 Task: Search one way flight ticket for 3 adults, 3 children in business from Klawock: Klawock Airport (also Seeklawock Seaplane Base) to Greenville: Pitt-greenville Airport on 5-2-2023. Number of bags: 1 carry on bag and 3 checked bags. Price is upto 25000. Outbound departure time preference is 12:45.
Action: Mouse moved to (184, 218)
Screenshot: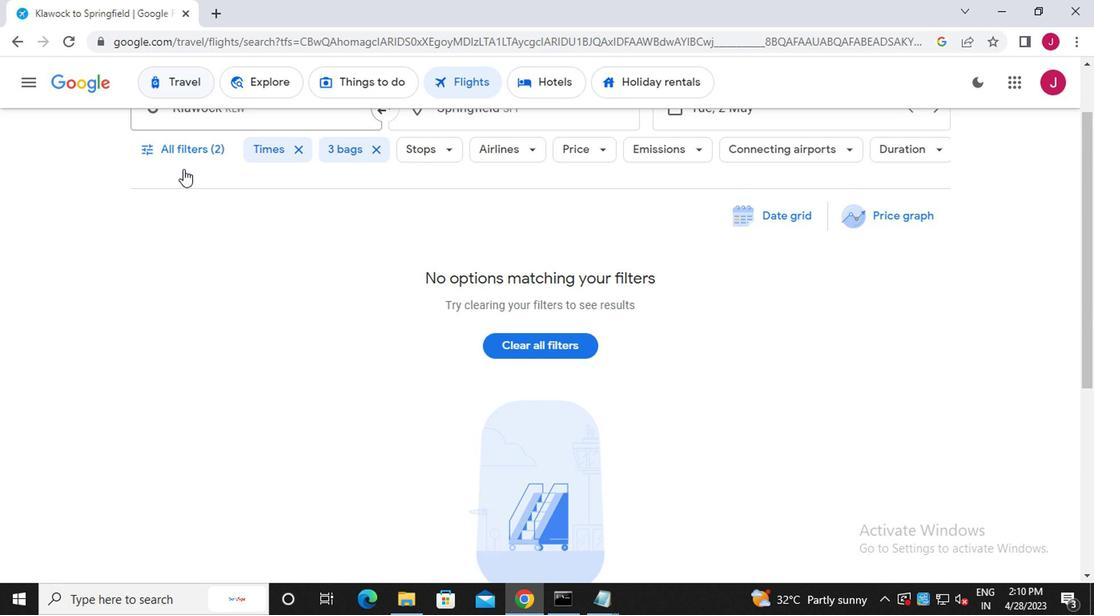 
Action: Mouse scrolled (184, 219) with delta (0, 1)
Screenshot: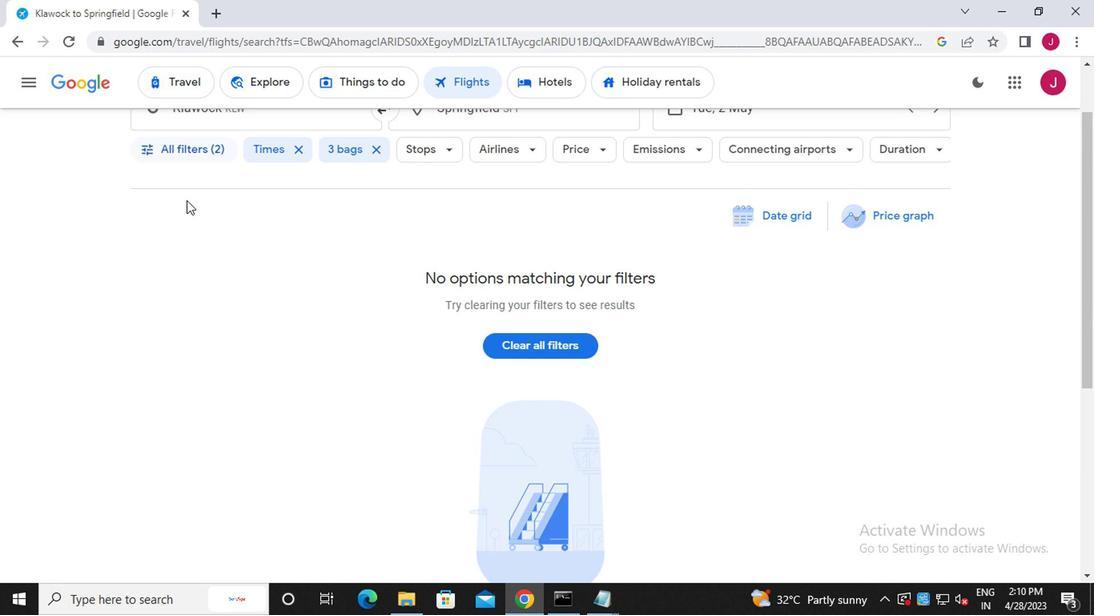 
Action: Mouse scrolled (184, 219) with delta (0, 1)
Screenshot: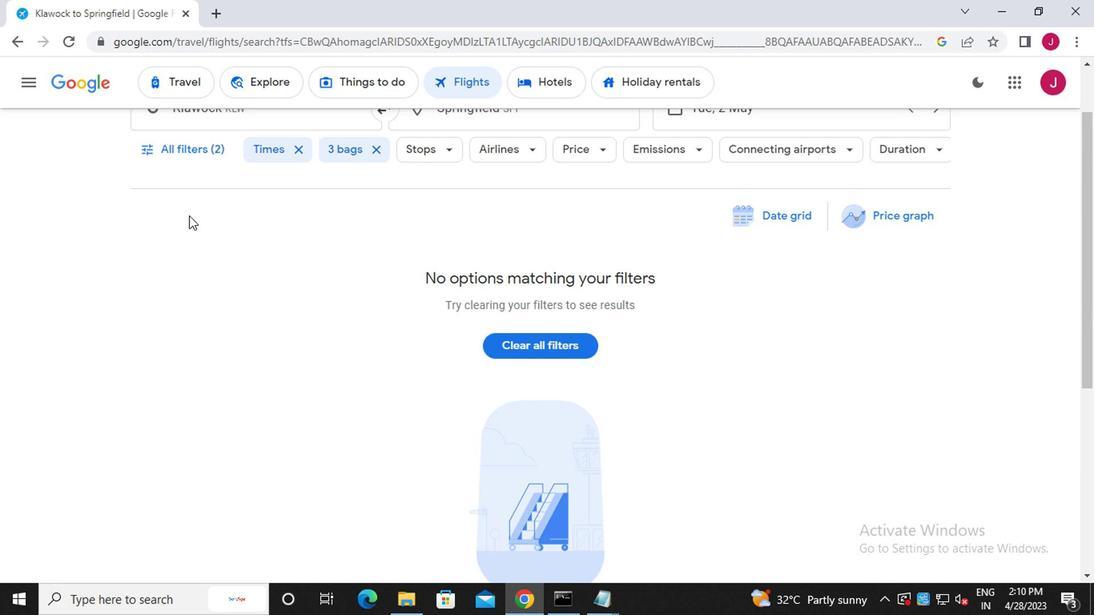 
Action: Mouse moved to (206, 146)
Screenshot: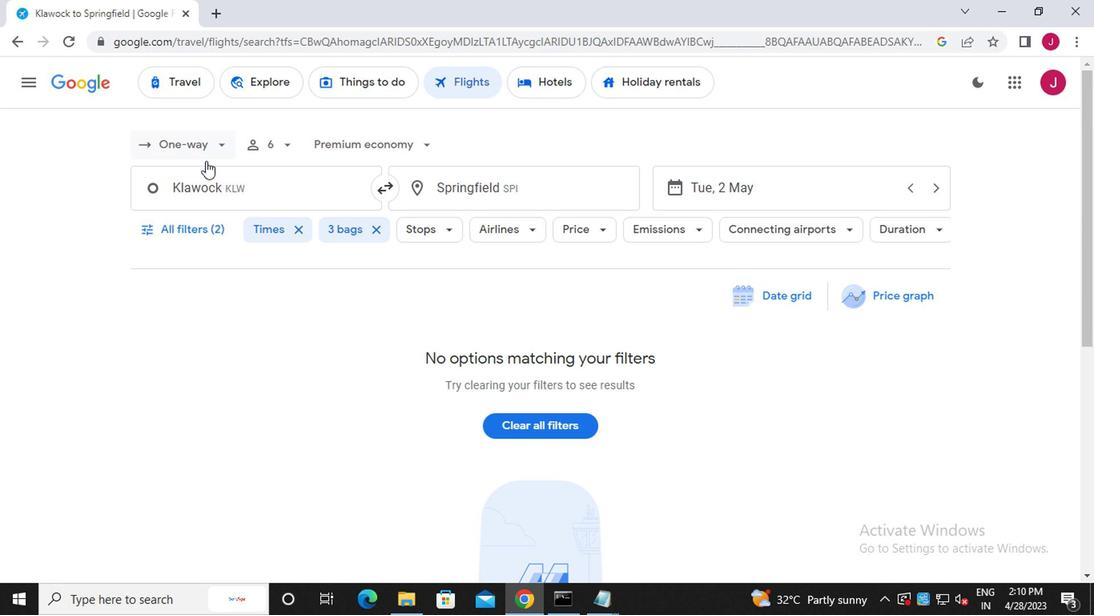 
Action: Mouse pressed left at (206, 146)
Screenshot: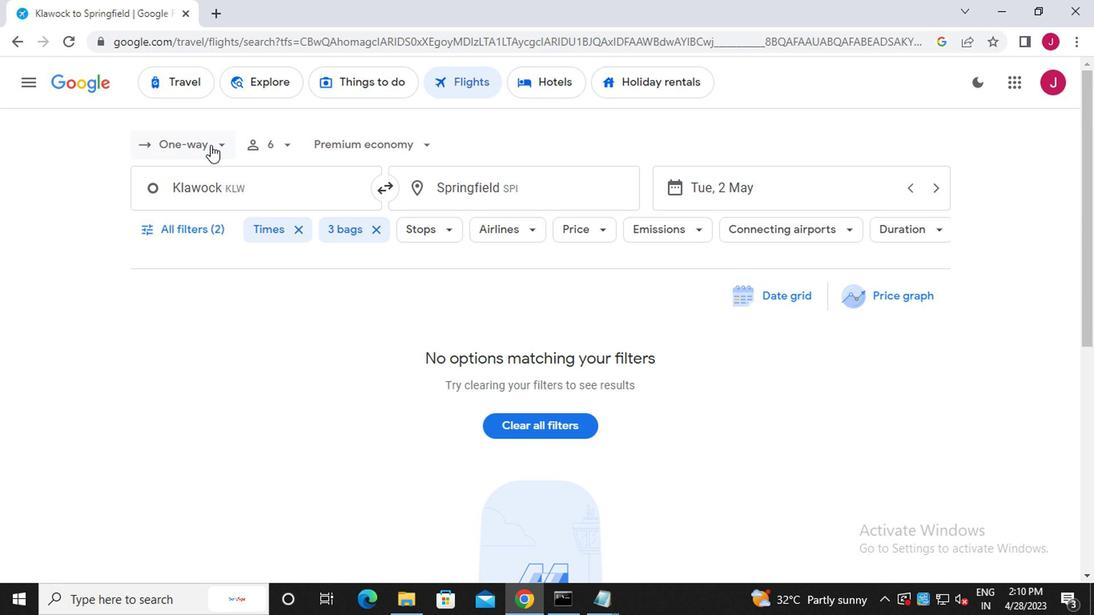 
Action: Mouse moved to (203, 215)
Screenshot: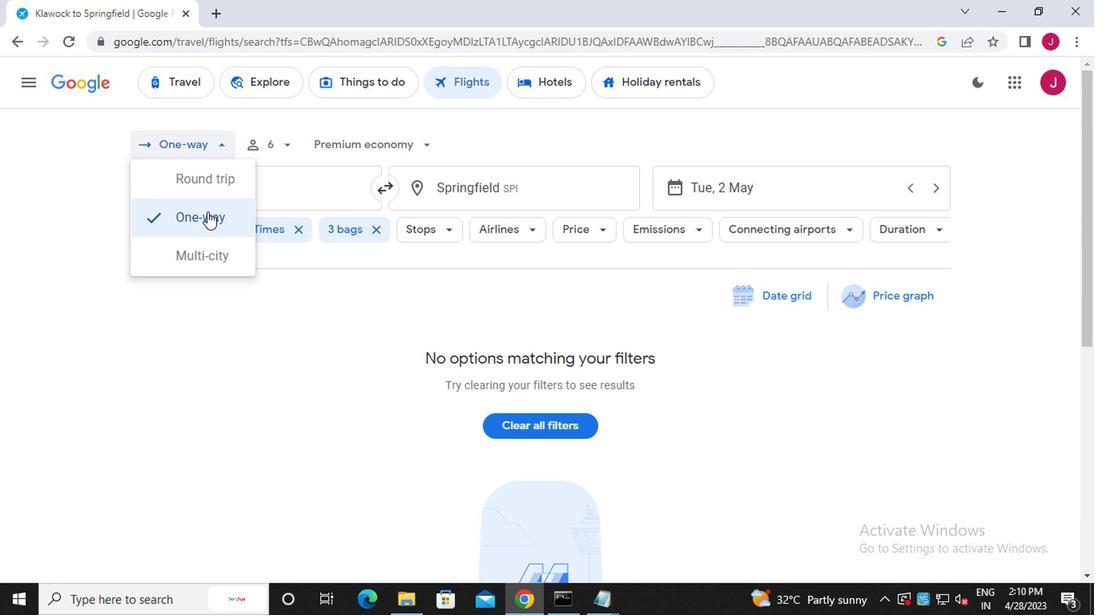 
Action: Mouse pressed left at (203, 215)
Screenshot: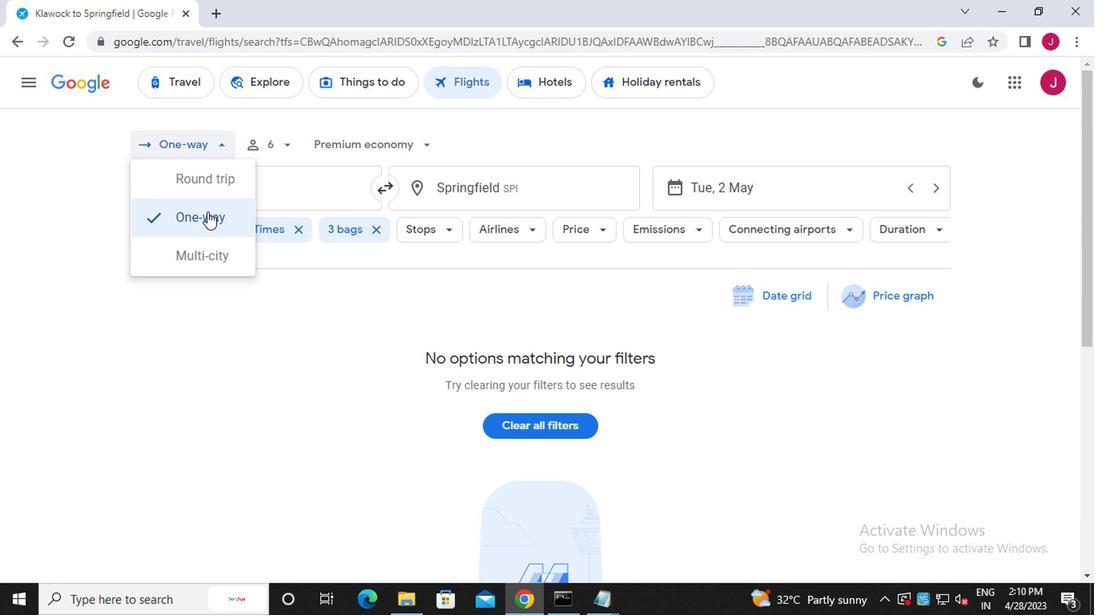 
Action: Mouse moved to (279, 144)
Screenshot: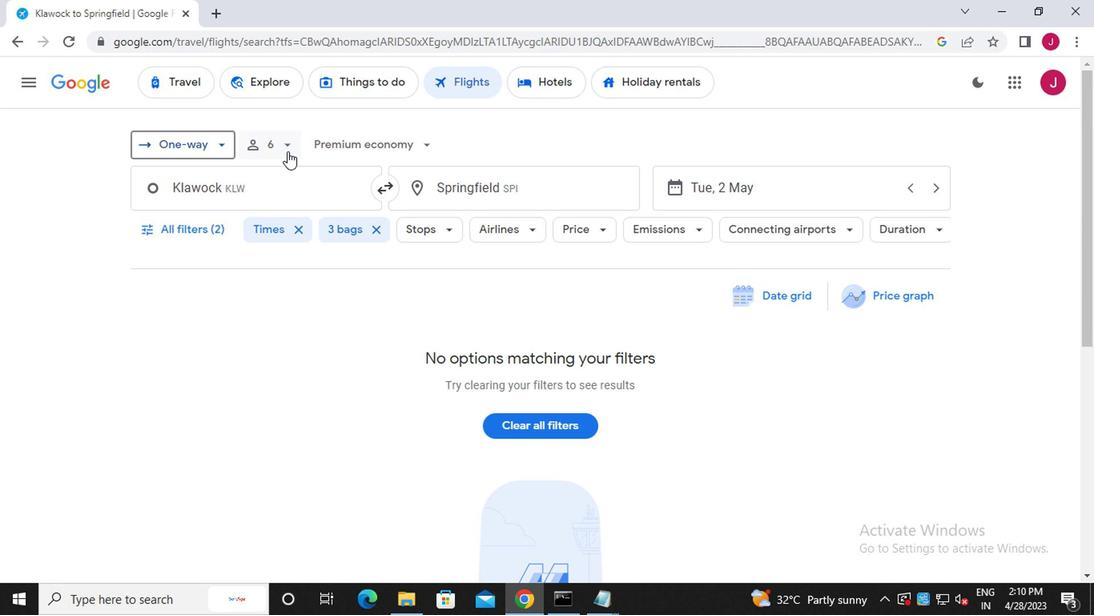 
Action: Mouse pressed left at (279, 144)
Screenshot: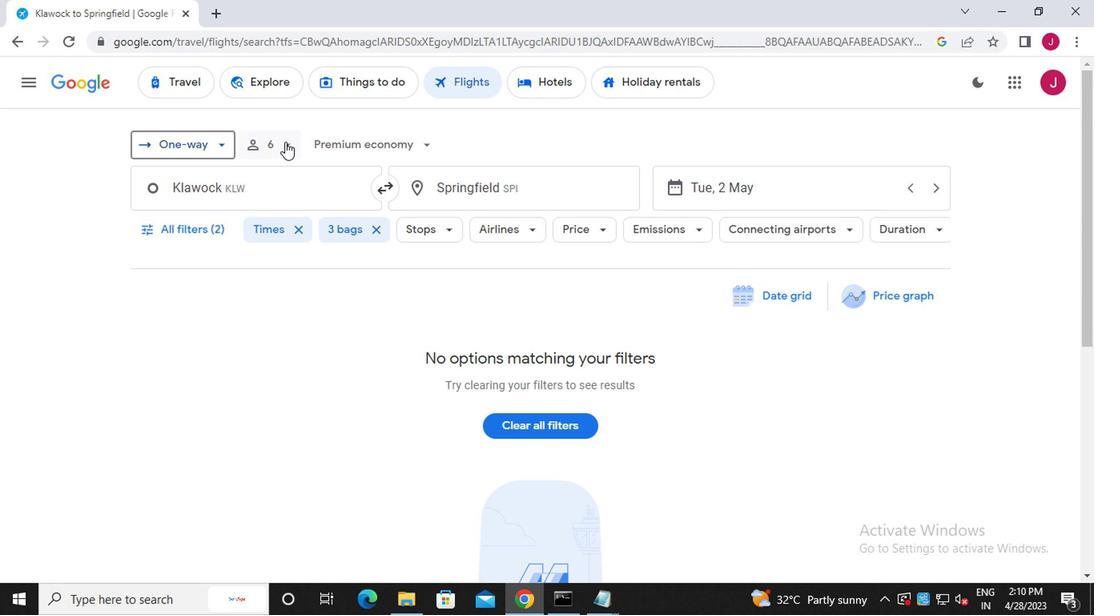 
Action: Mouse moved to (328, 184)
Screenshot: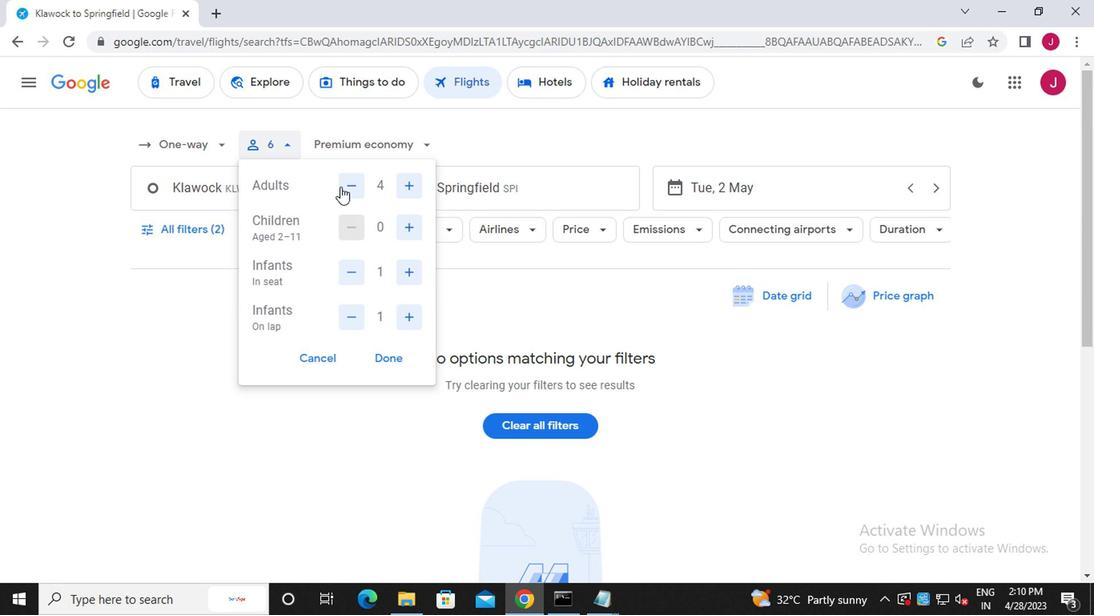 
Action: Mouse pressed left at (328, 184)
Screenshot: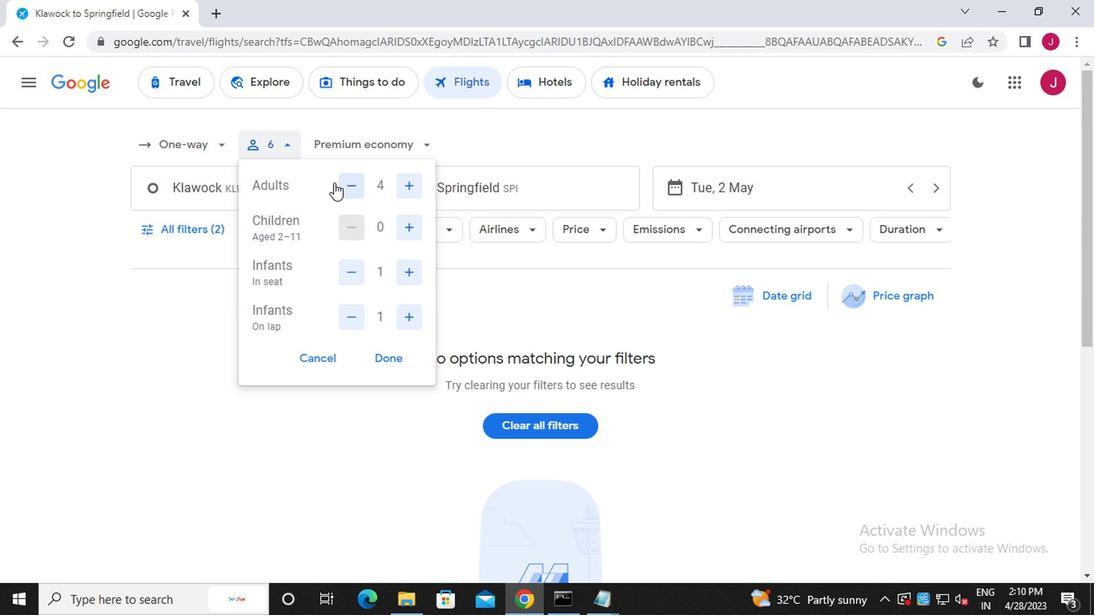 
Action: Mouse moved to (408, 227)
Screenshot: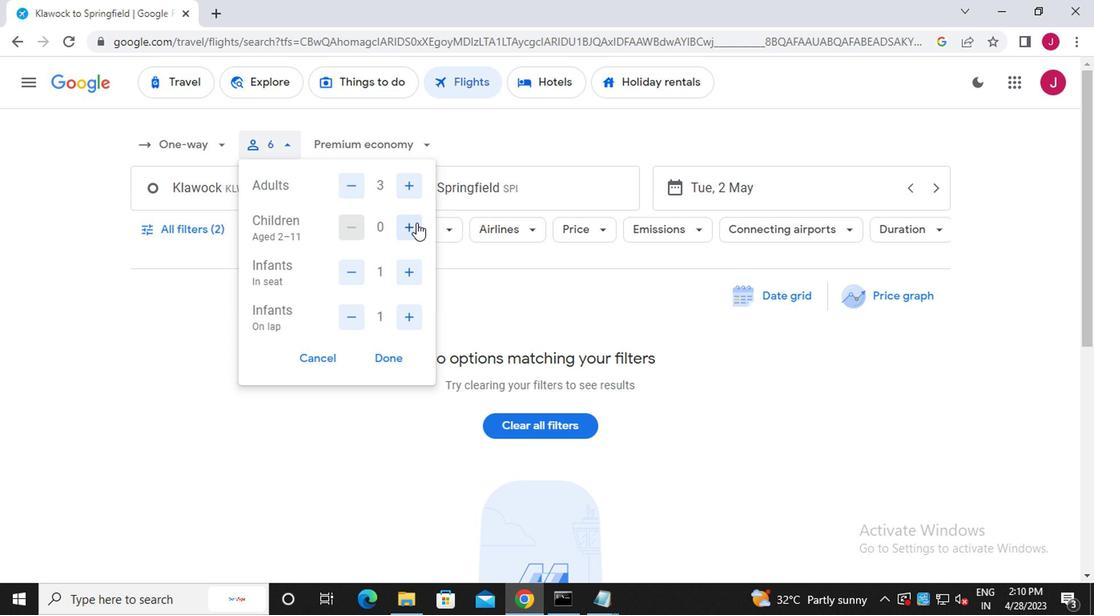 
Action: Mouse pressed left at (408, 227)
Screenshot: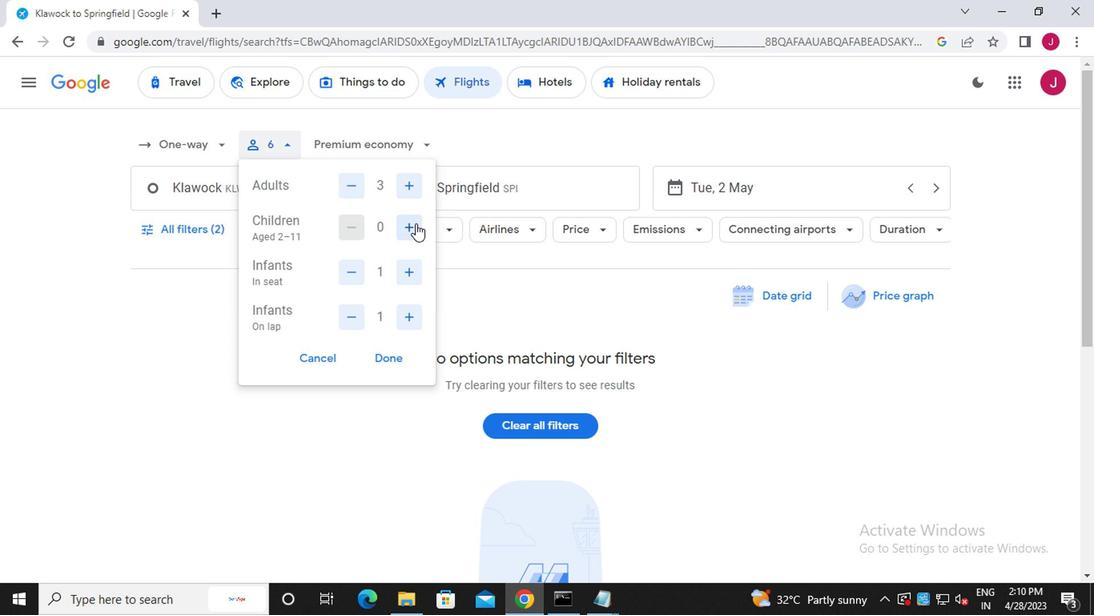 
Action: Mouse pressed left at (408, 227)
Screenshot: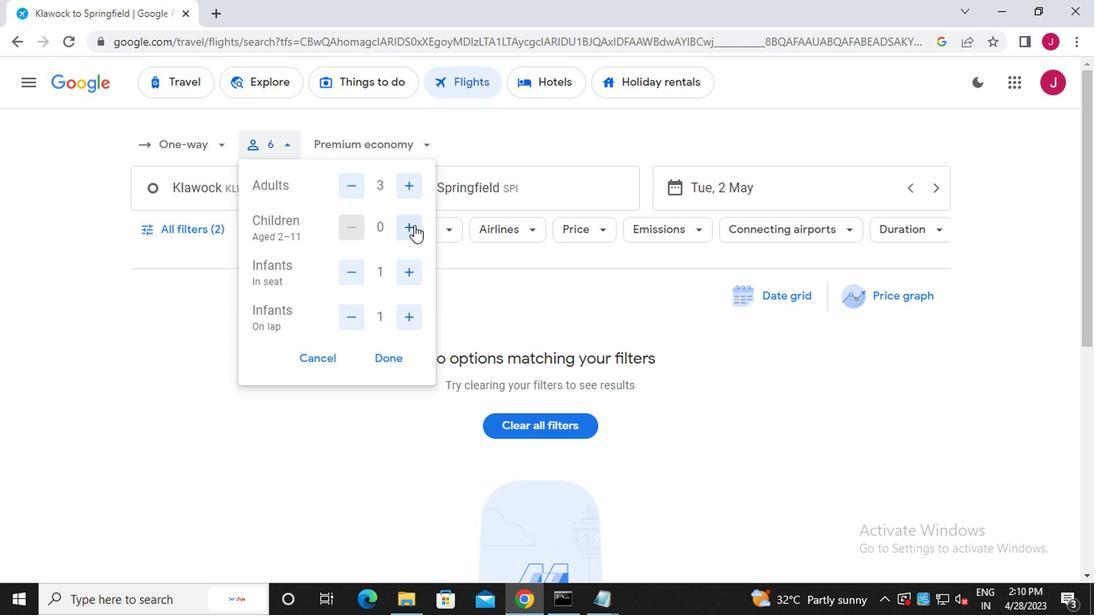 
Action: Mouse pressed left at (408, 227)
Screenshot: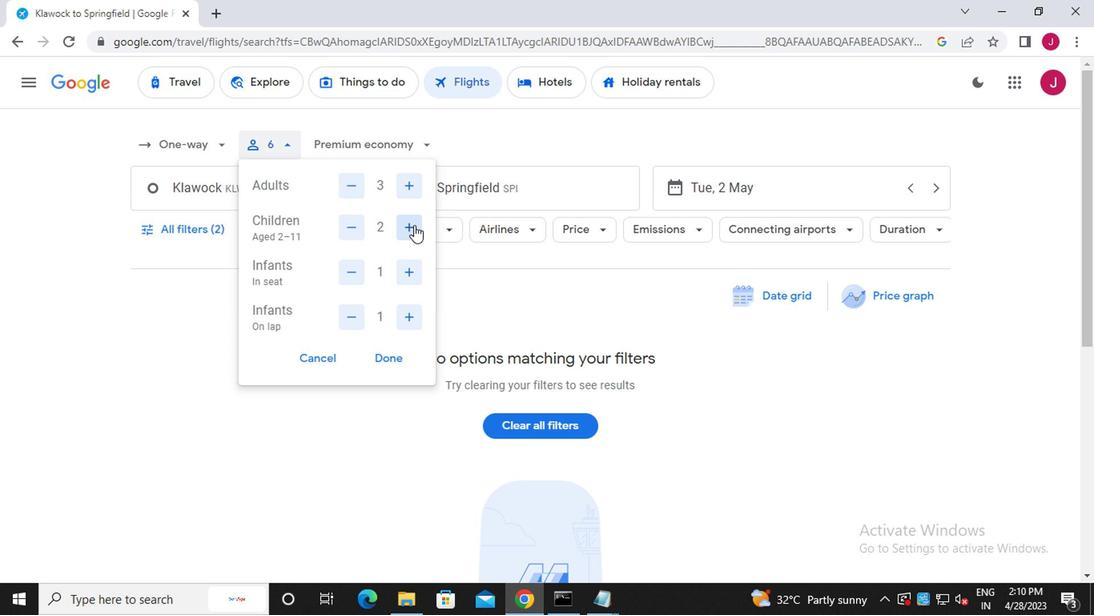 
Action: Mouse moved to (359, 274)
Screenshot: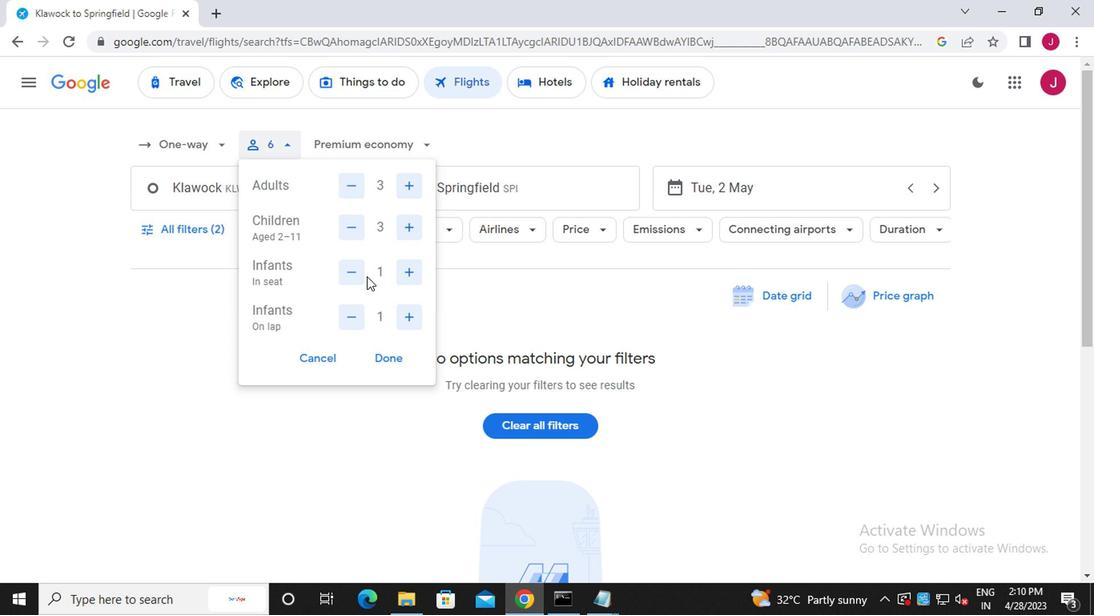 
Action: Mouse pressed left at (359, 274)
Screenshot: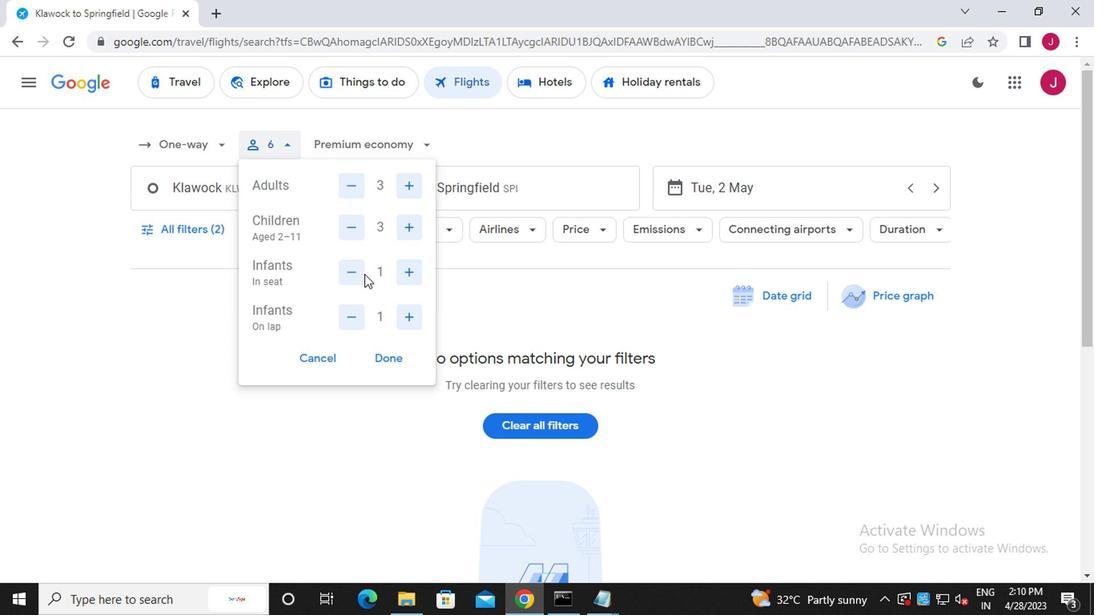 
Action: Mouse moved to (347, 272)
Screenshot: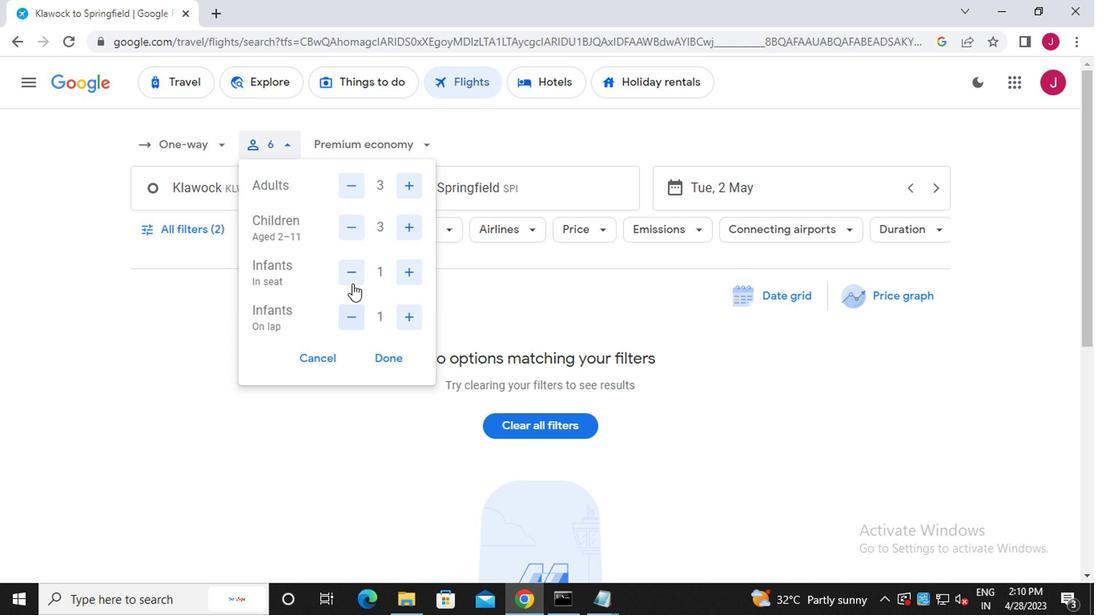 
Action: Mouse pressed left at (347, 272)
Screenshot: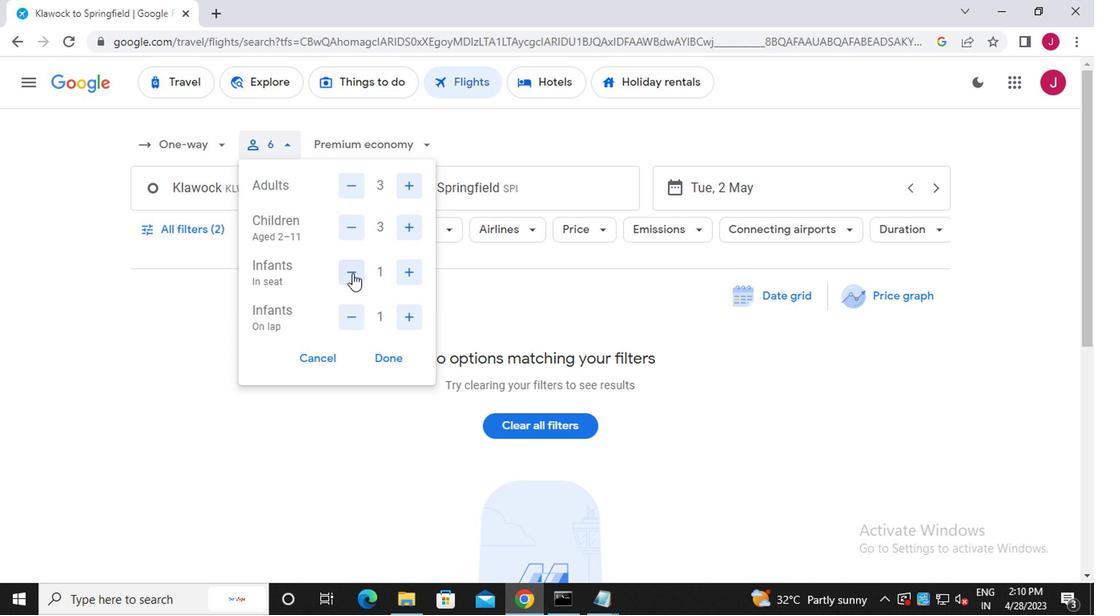 
Action: Mouse moved to (341, 314)
Screenshot: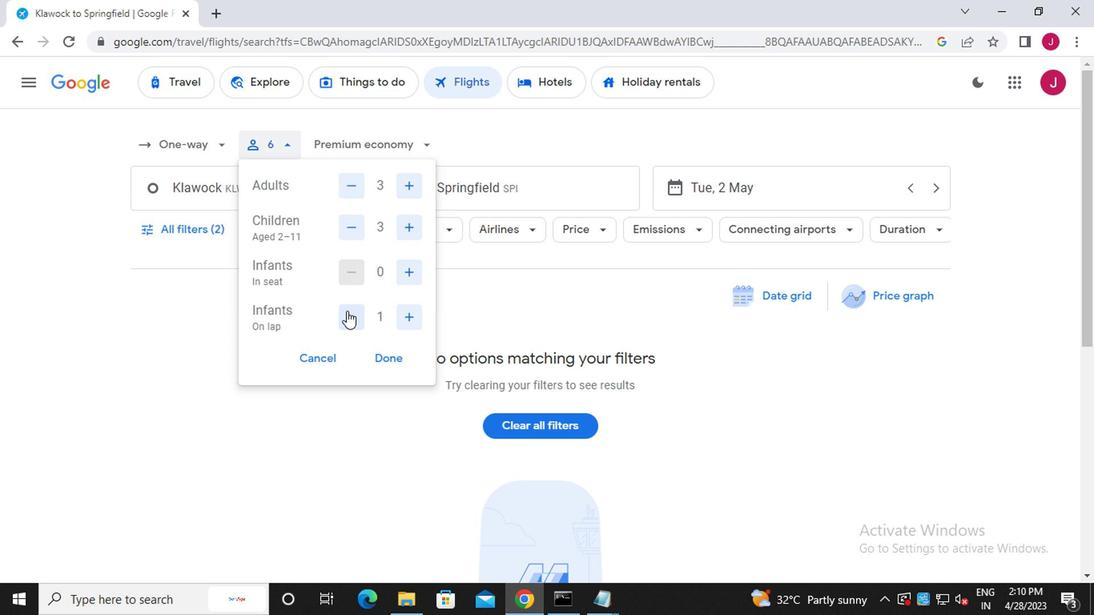 
Action: Mouse pressed left at (341, 314)
Screenshot: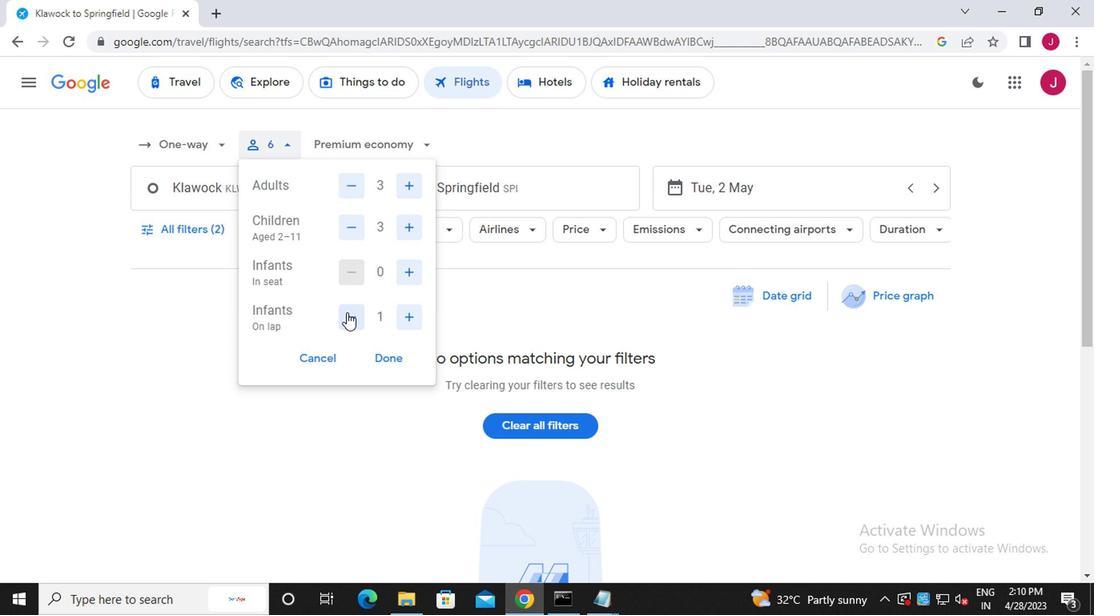 
Action: Mouse moved to (379, 359)
Screenshot: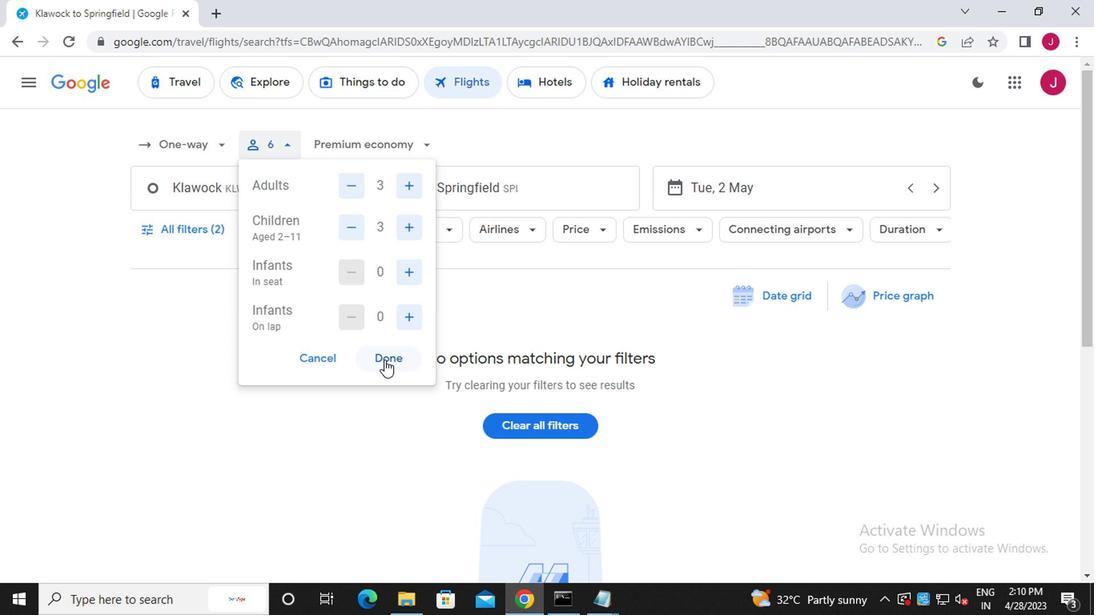 
Action: Mouse pressed left at (379, 359)
Screenshot: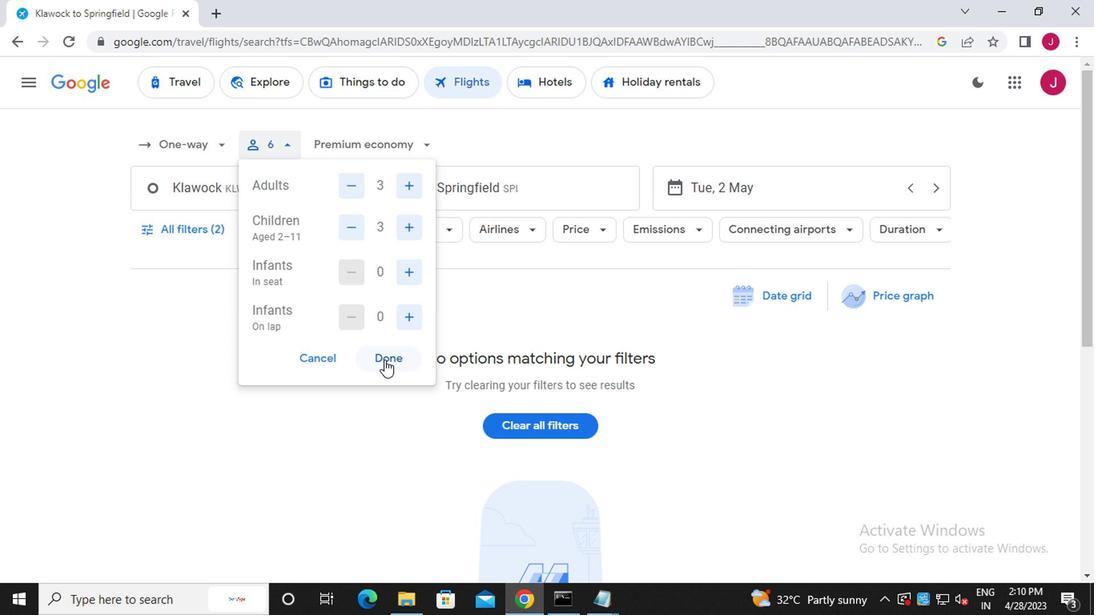 
Action: Mouse moved to (266, 192)
Screenshot: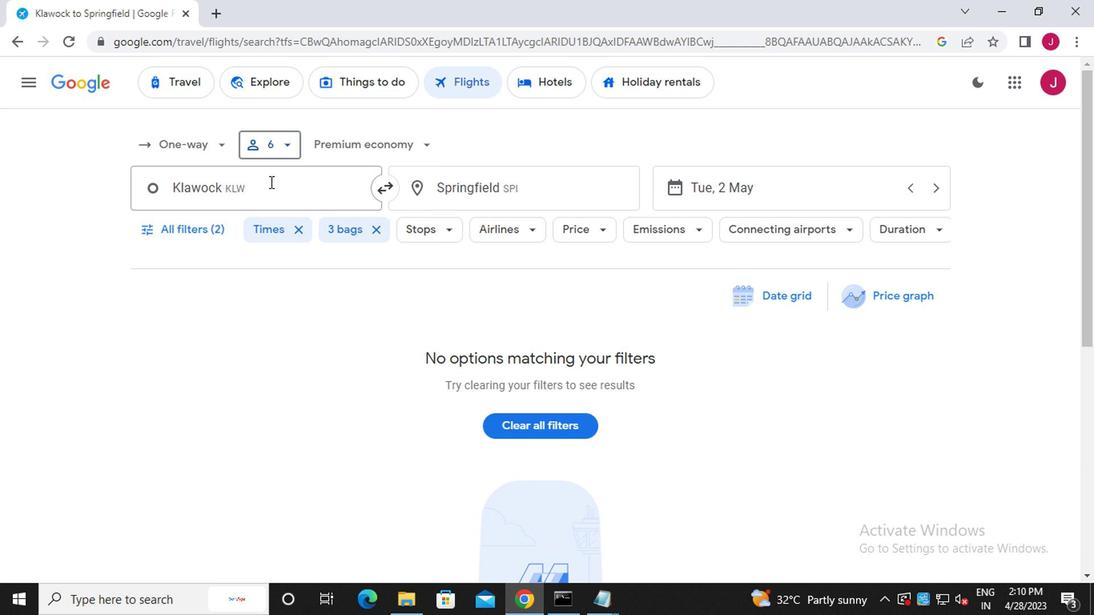 
Action: Mouse pressed left at (266, 192)
Screenshot: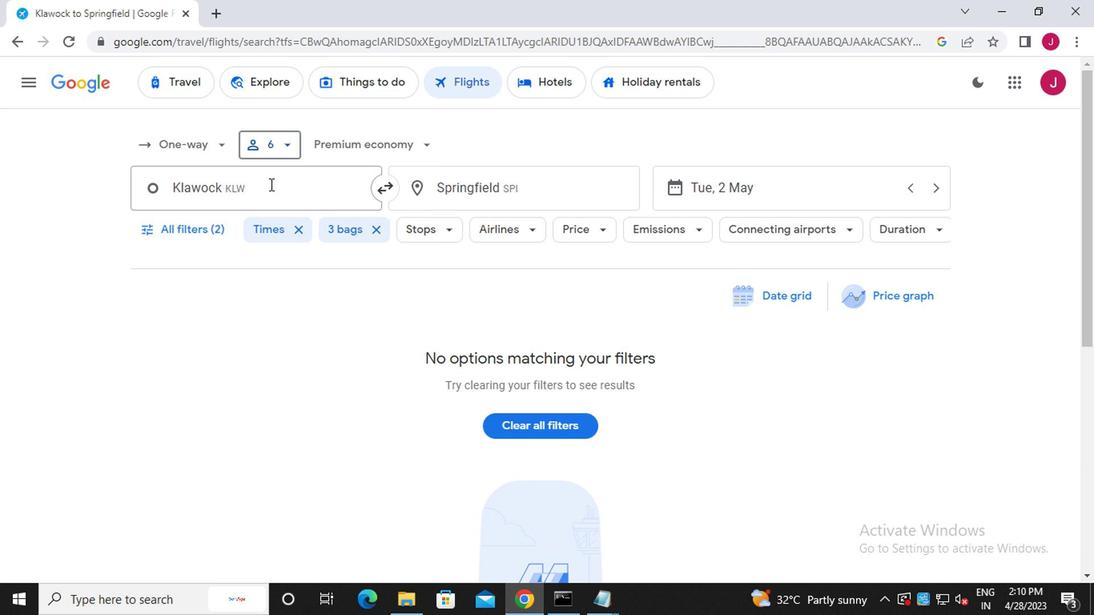 
Action: Key pressed <Key.enter>klaw<Key.backspace><Key.backspace><Key.backspace><Key.backspace><Key.backspace><Key.backspace><Key.backspace><Key.backspace><Key.backspace><Key.backspace><Key.backspace><Key.backspace><Key.backspace><Key.backspace><Key.backspace><Key.backspace>klawock
Screenshot: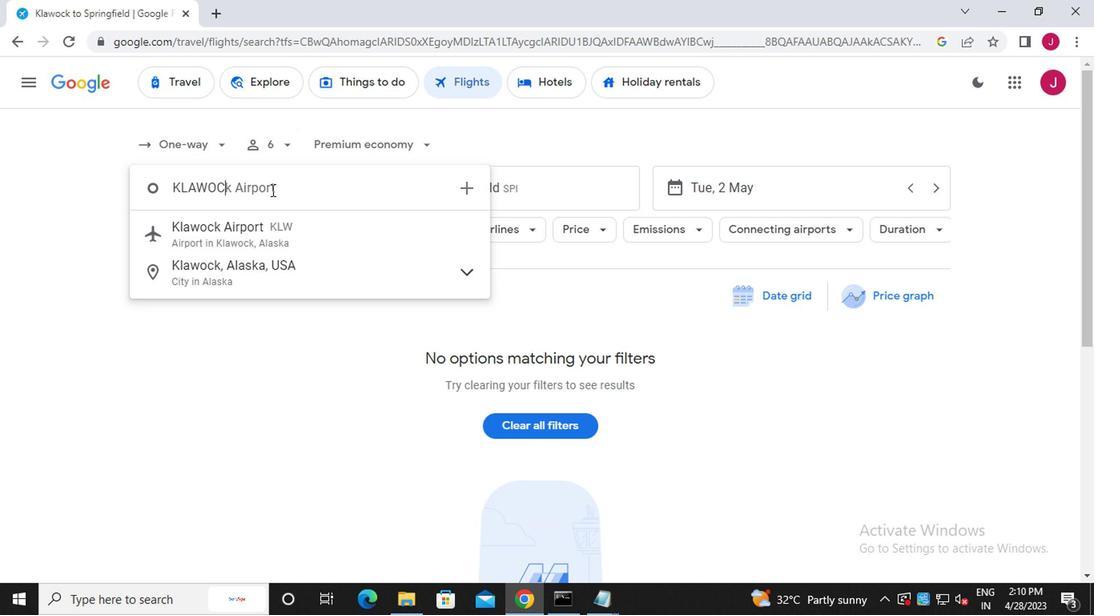 
Action: Mouse moved to (278, 240)
Screenshot: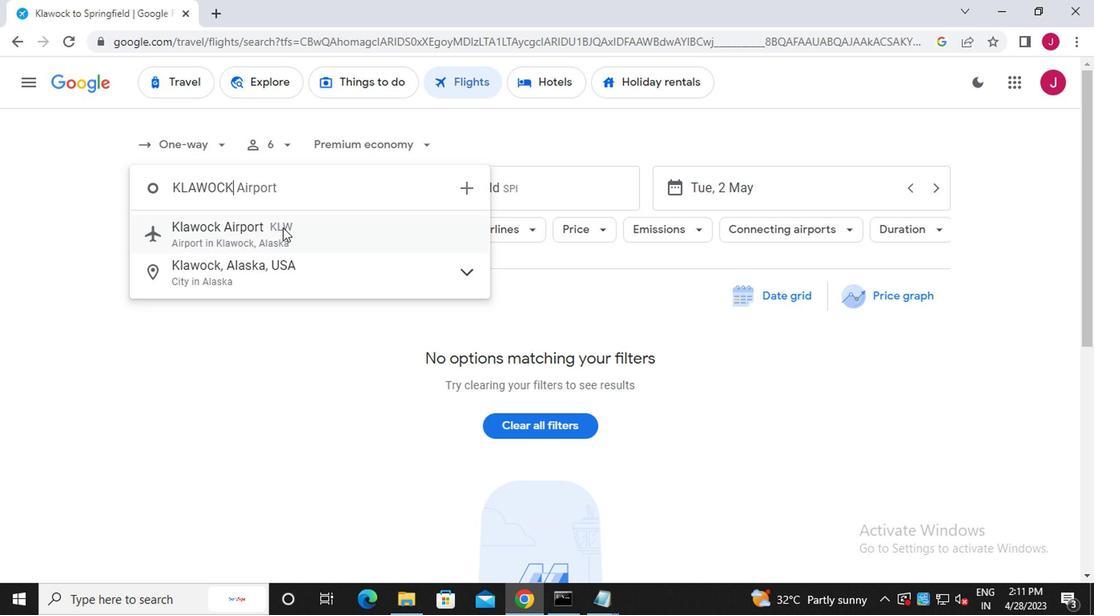 
Action: Mouse pressed left at (278, 240)
Screenshot: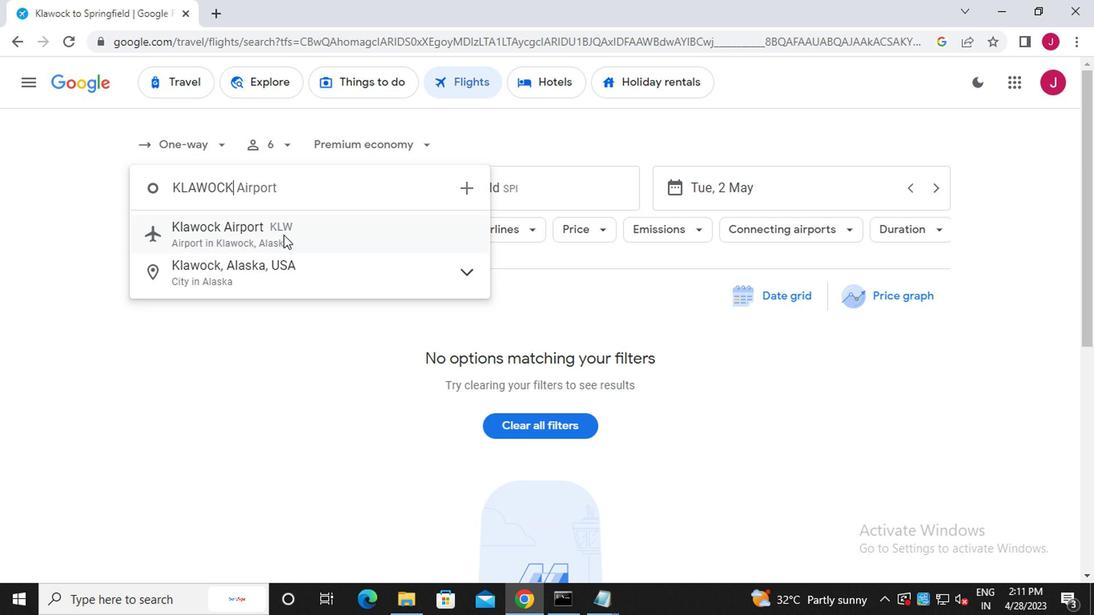 
Action: Mouse moved to (542, 184)
Screenshot: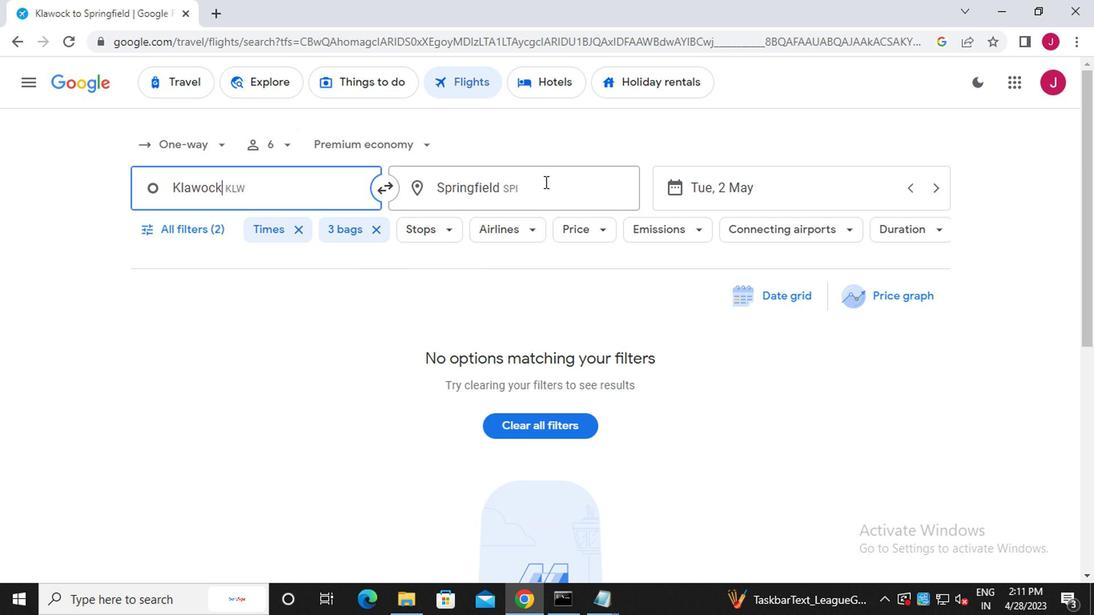
Action: Mouse pressed left at (542, 184)
Screenshot: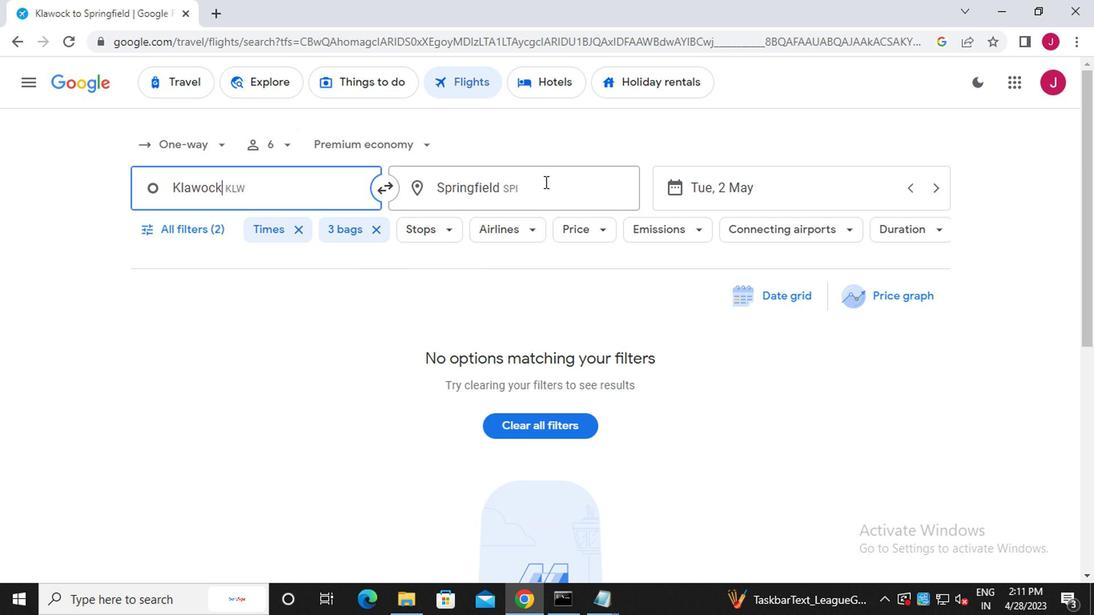 
Action: Mouse moved to (543, 187)
Screenshot: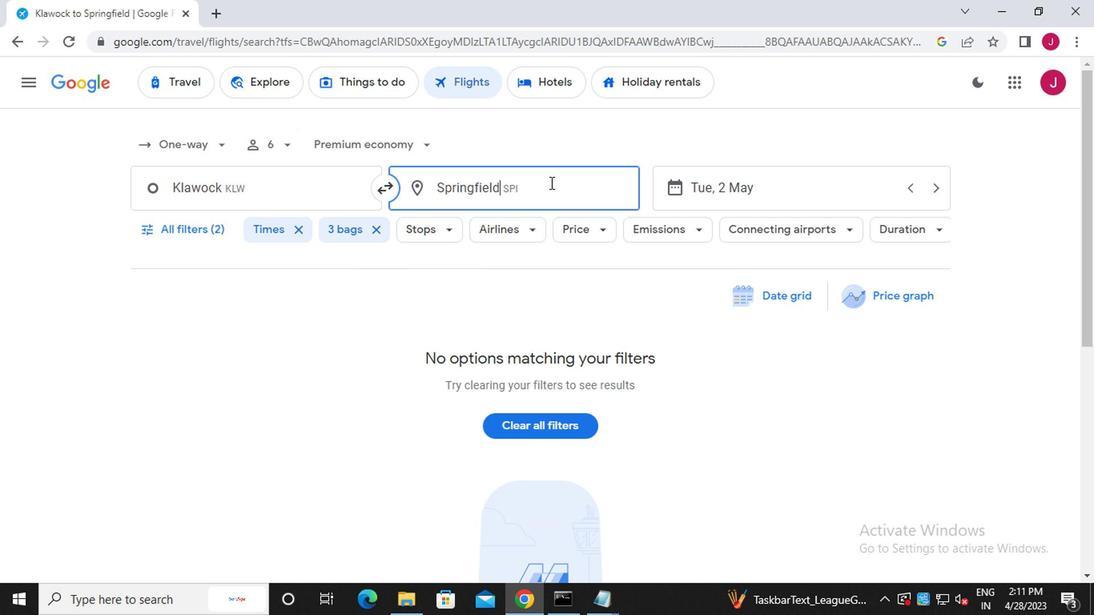 
Action: Key pressed greenville<Key.space>p[<Key.backspace>it
Screenshot: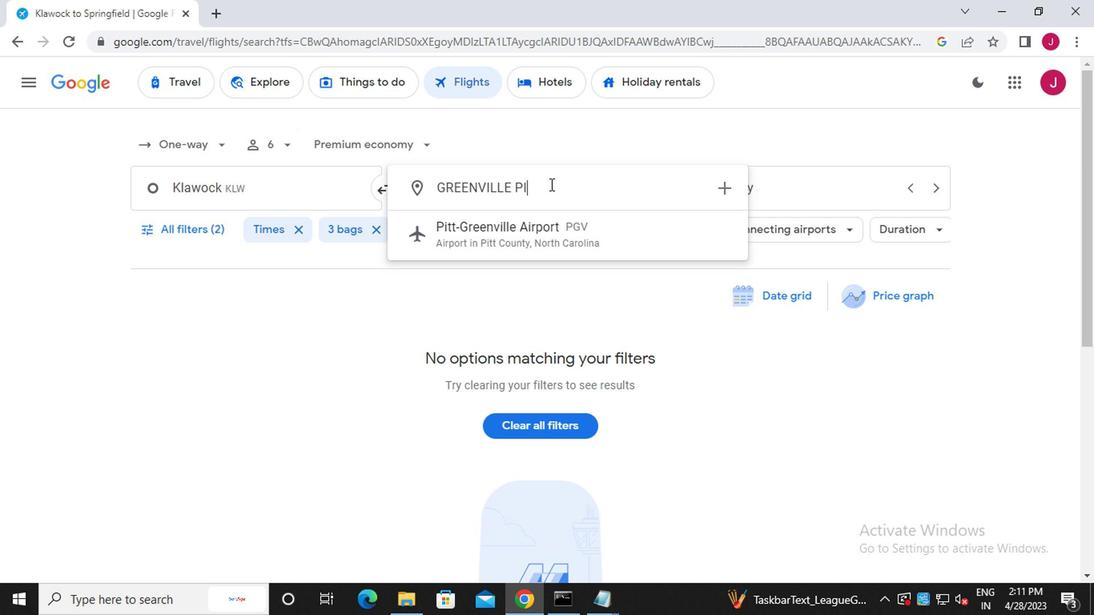 
Action: Mouse moved to (577, 246)
Screenshot: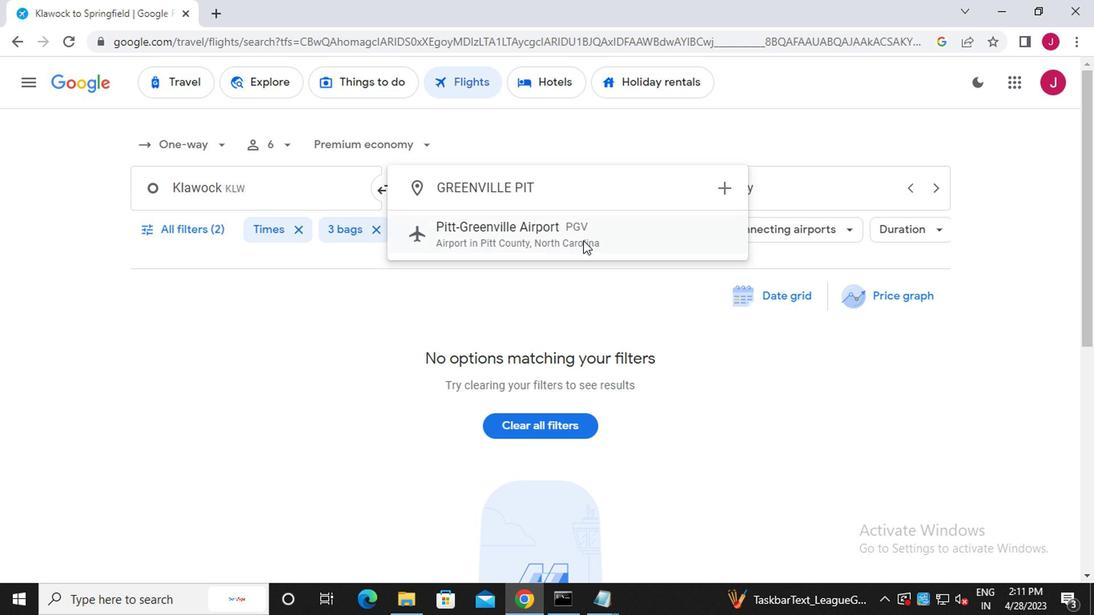
Action: Mouse pressed left at (577, 246)
Screenshot: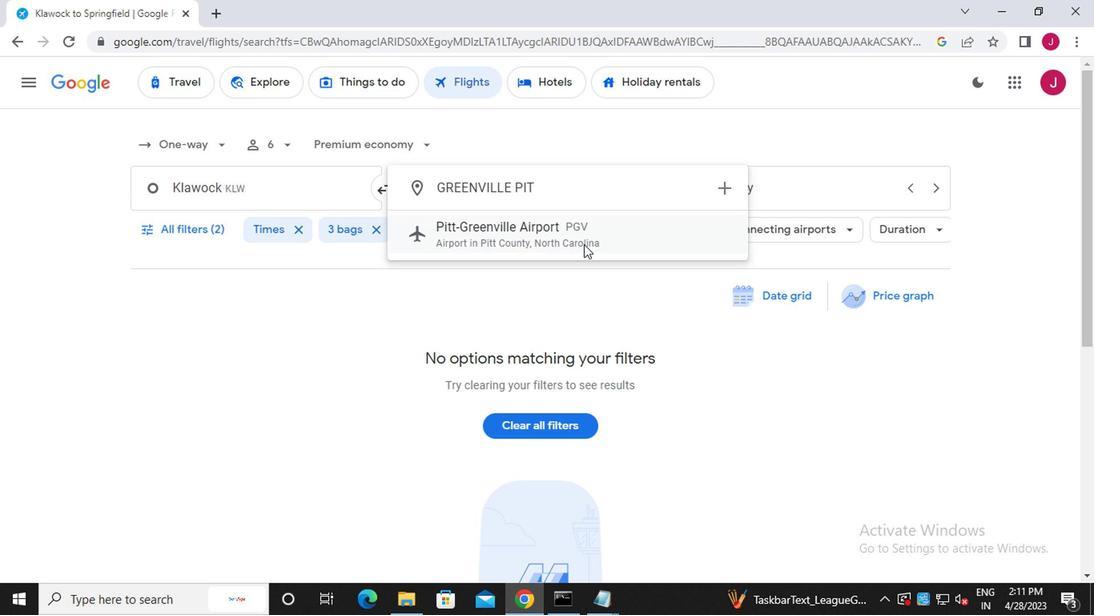 
Action: Mouse moved to (733, 189)
Screenshot: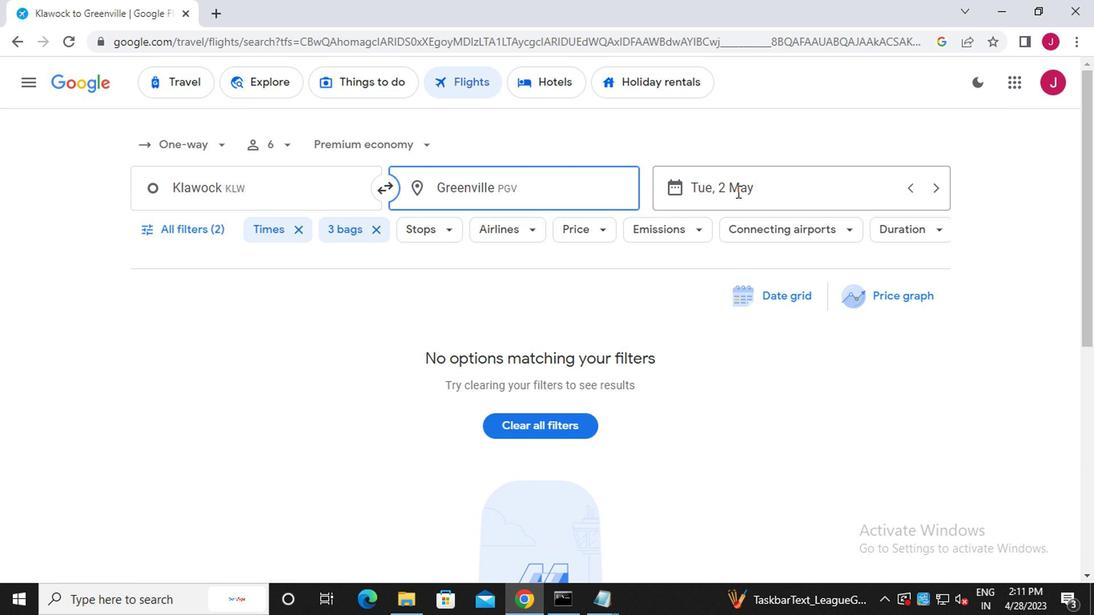 
Action: Mouse pressed left at (733, 189)
Screenshot: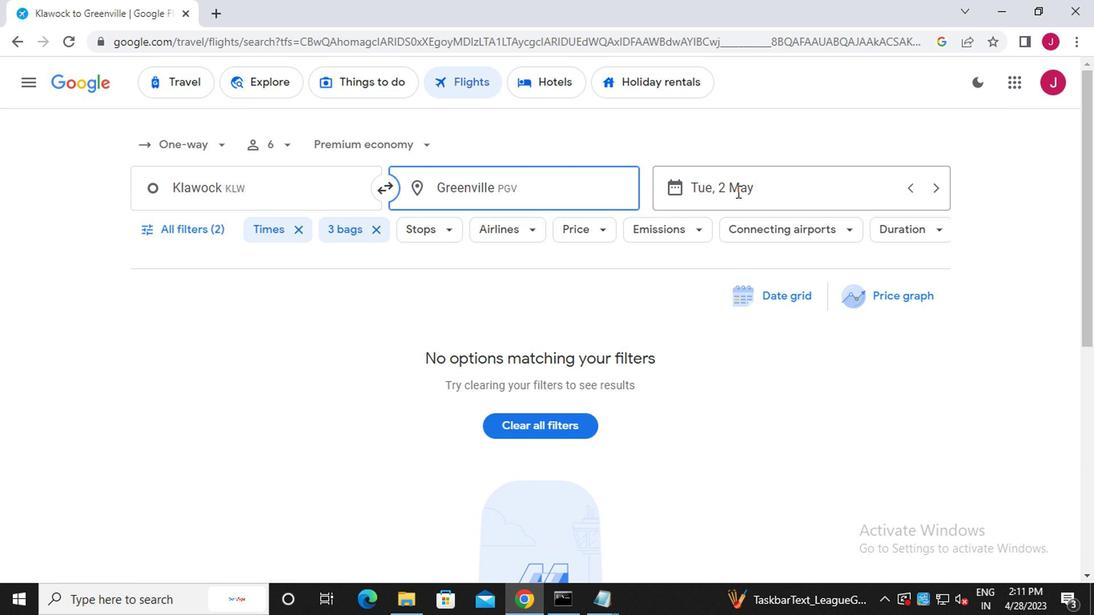 
Action: Mouse moved to (893, 550)
Screenshot: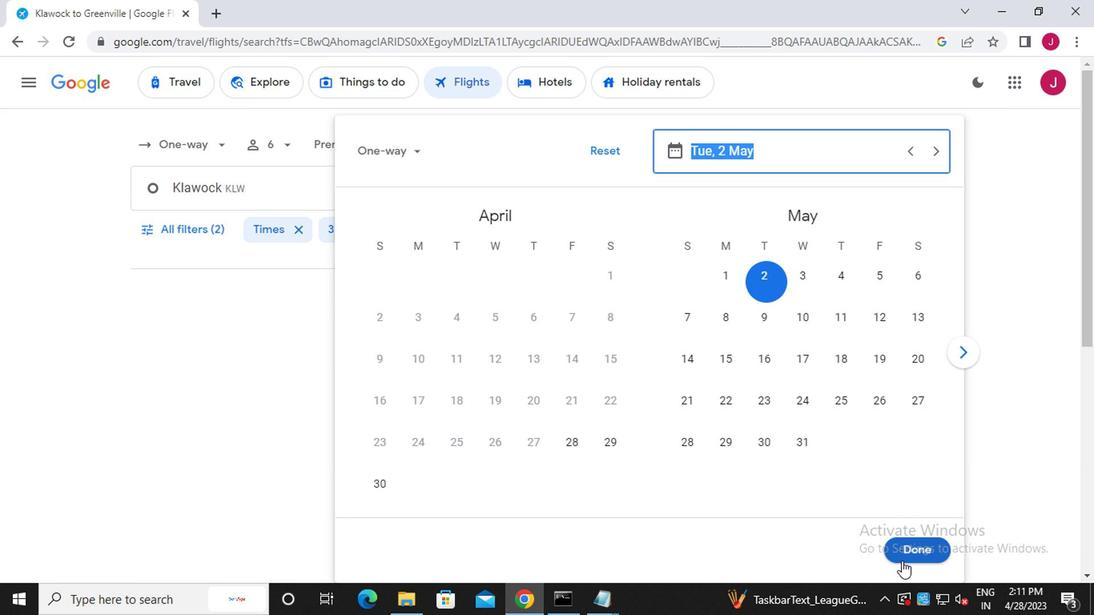 
Action: Mouse pressed left at (893, 550)
Screenshot: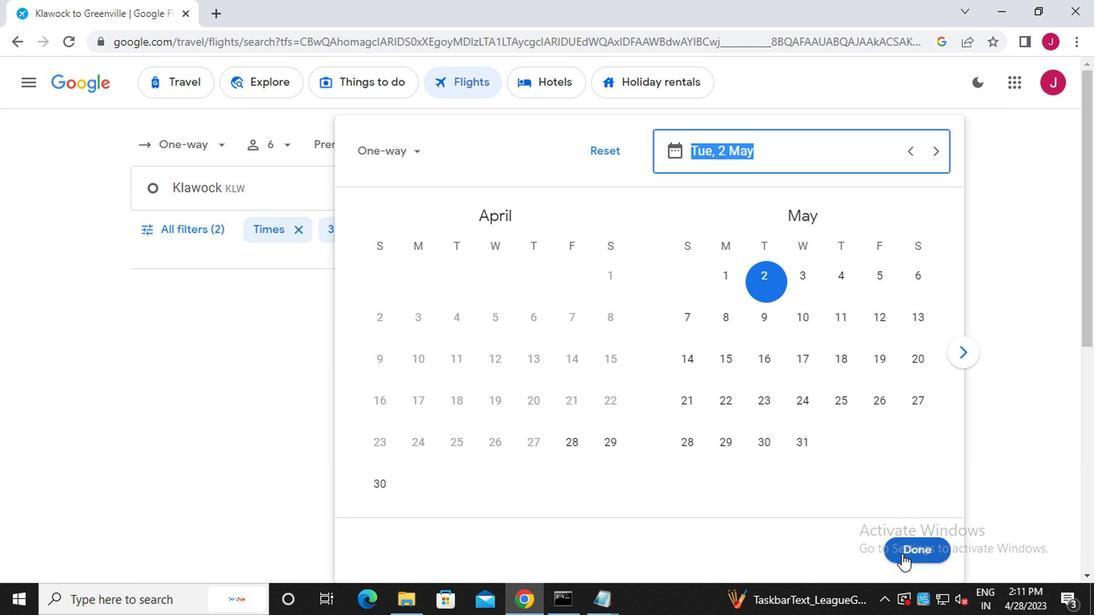 
Action: Mouse moved to (173, 228)
Screenshot: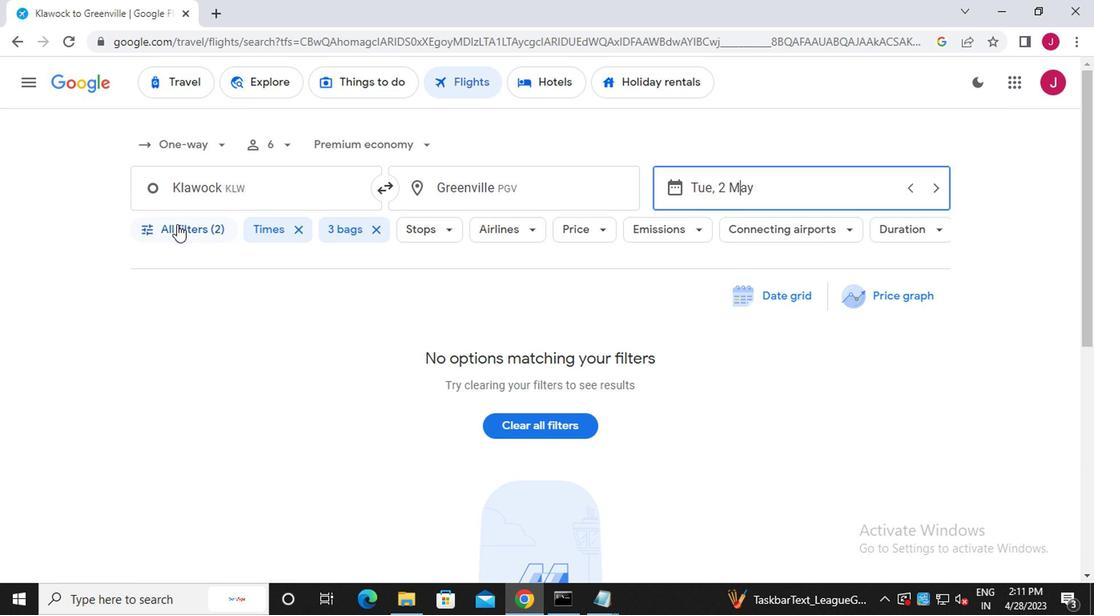 
Action: Mouse pressed left at (173, 228)
Screenshot: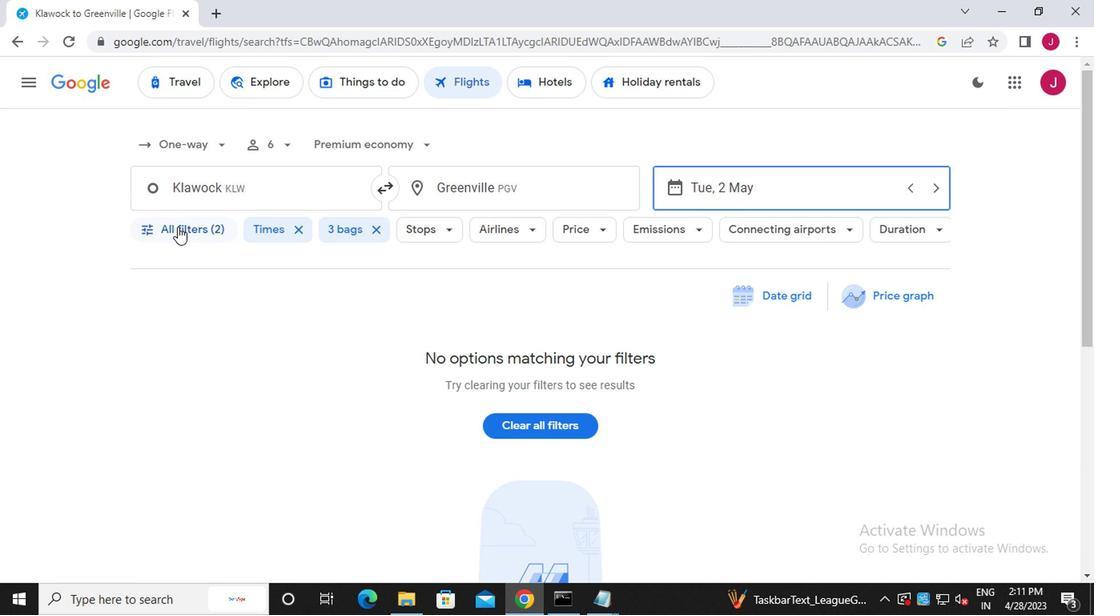 
Action: Mouse moved to (242, 359)
Screenshot: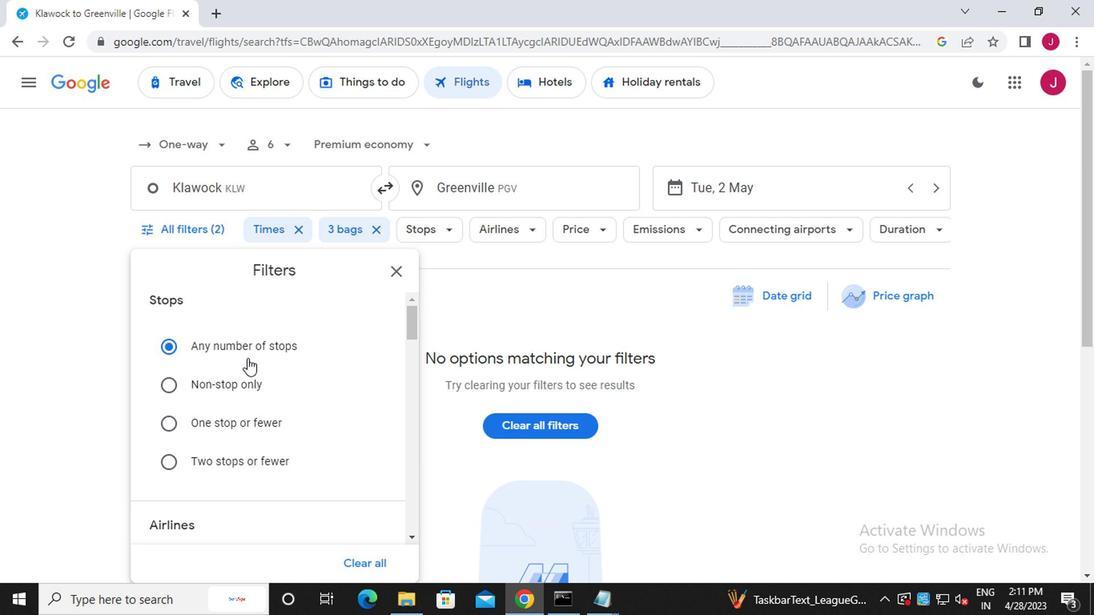 
Action: Mouse scrolled (242, 358) with delta (0, 0)
Screenshot: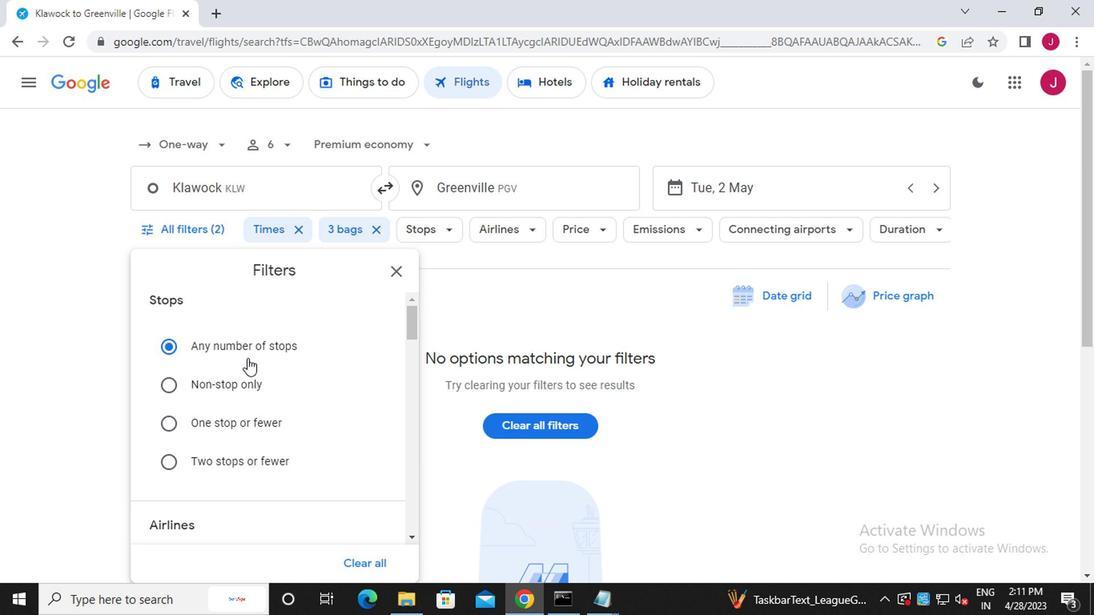 
Action: Mouse moved to (242, 359)
Screenshot: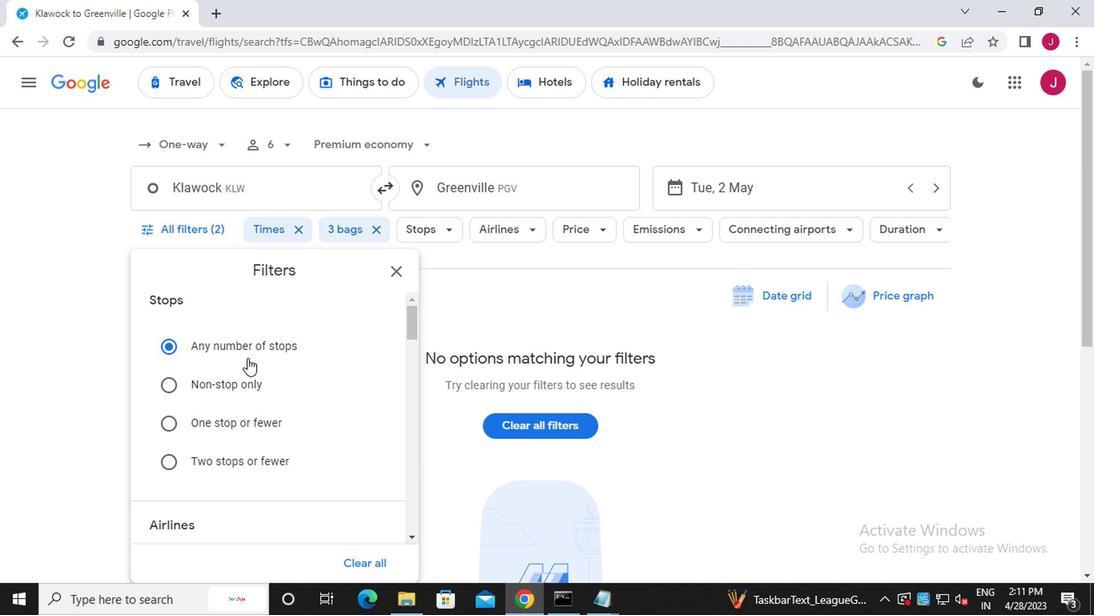 
Action: Mouse scrolled (242, 359) with delta (0, 0)
Screenshot: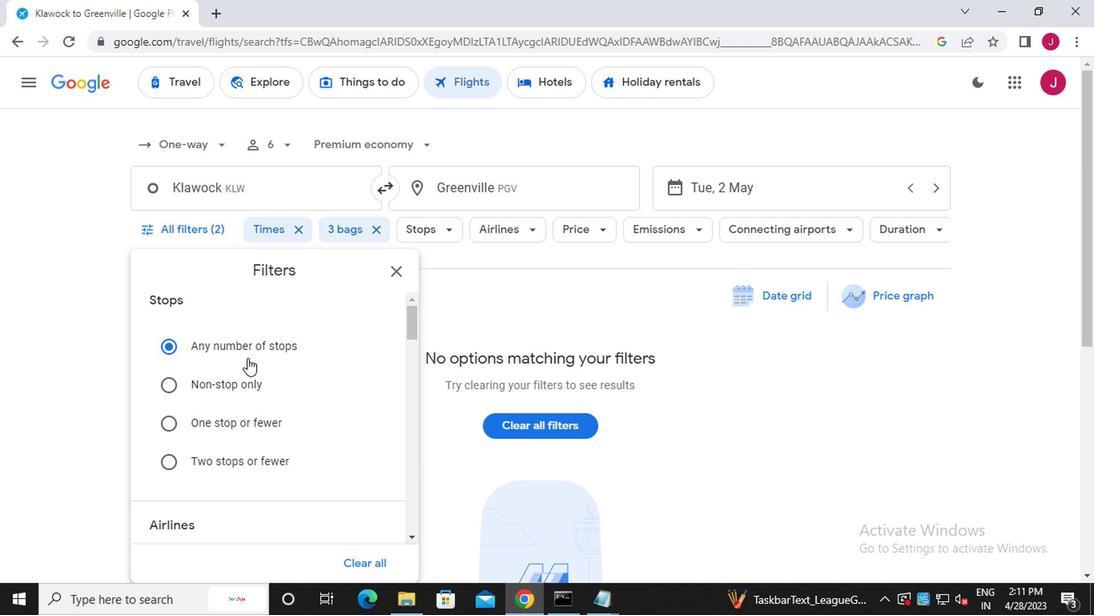 
Action: Mouse moved to (358, 413)
Screenshot: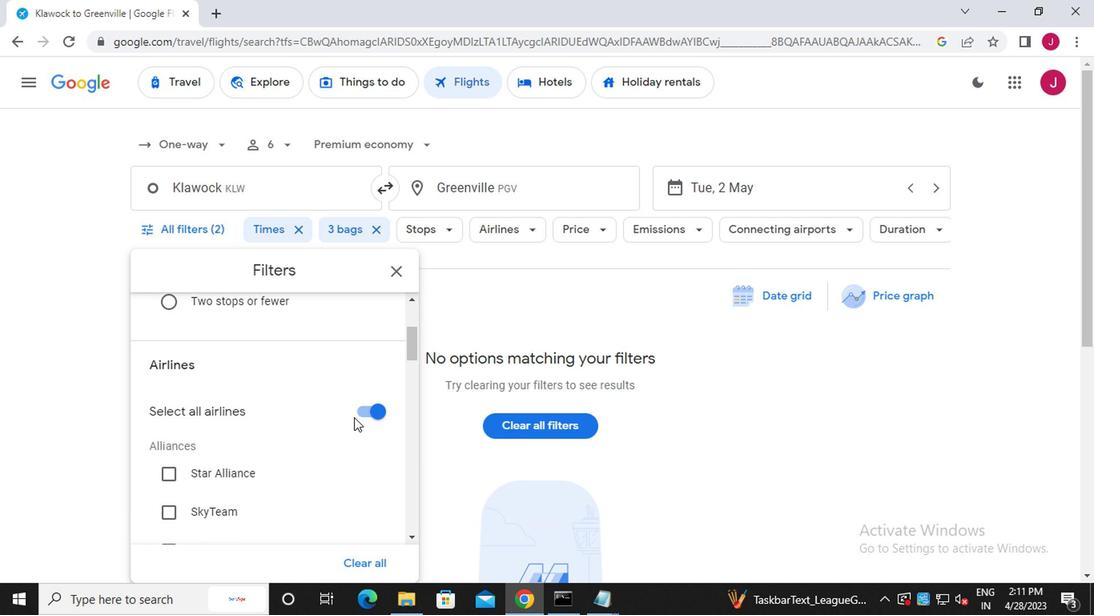 
Action: Mouse pressed left at (358, 413)
Screenshot: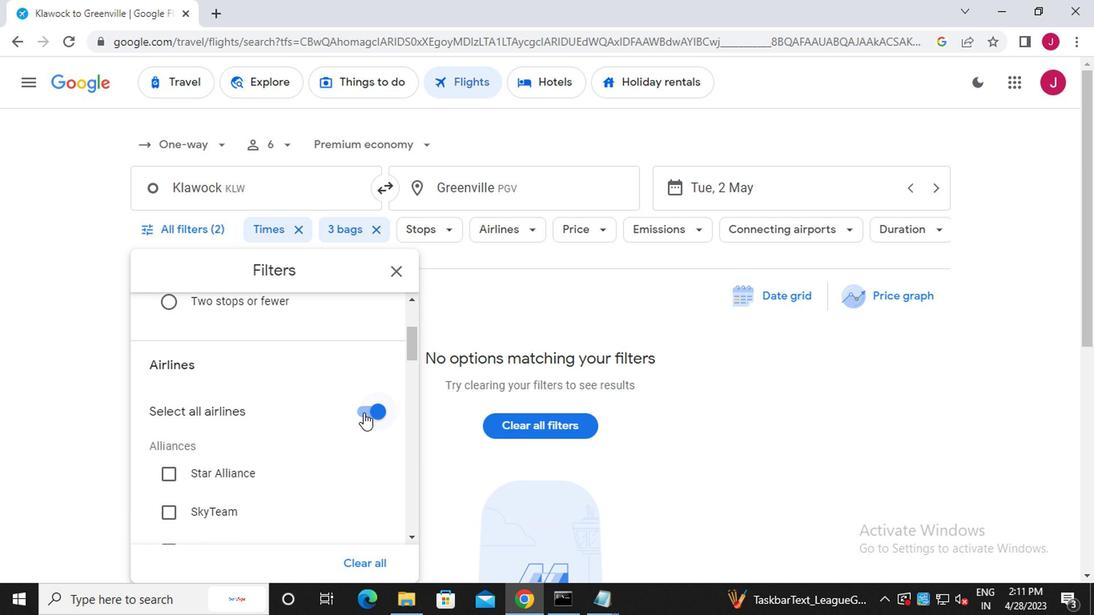 
Action: Mouse moved to (298, 399)
Screenshot: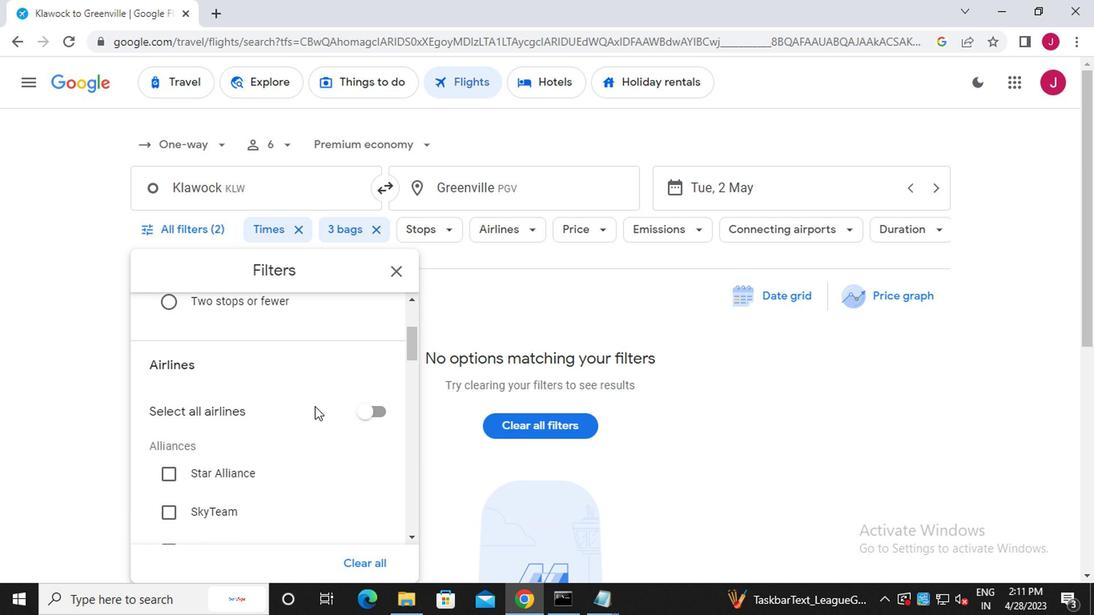 
Action: Mouse scrolled (298, 399) with delta (0, 0)
Screenshot: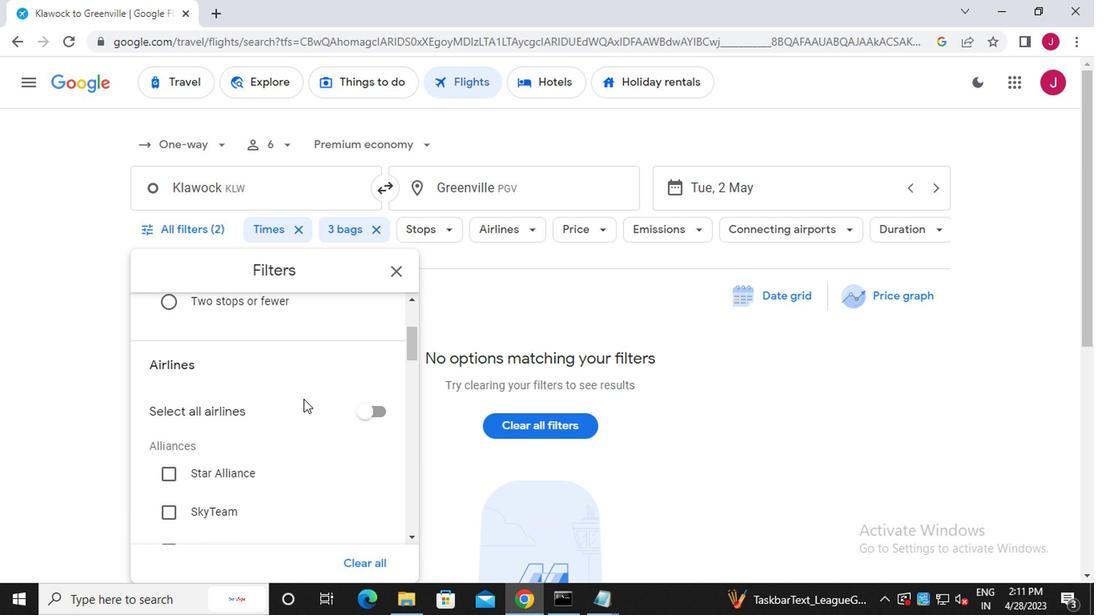 
Action: Mouse scrolled (298, 399) with delta (0, 0)
Screenshot: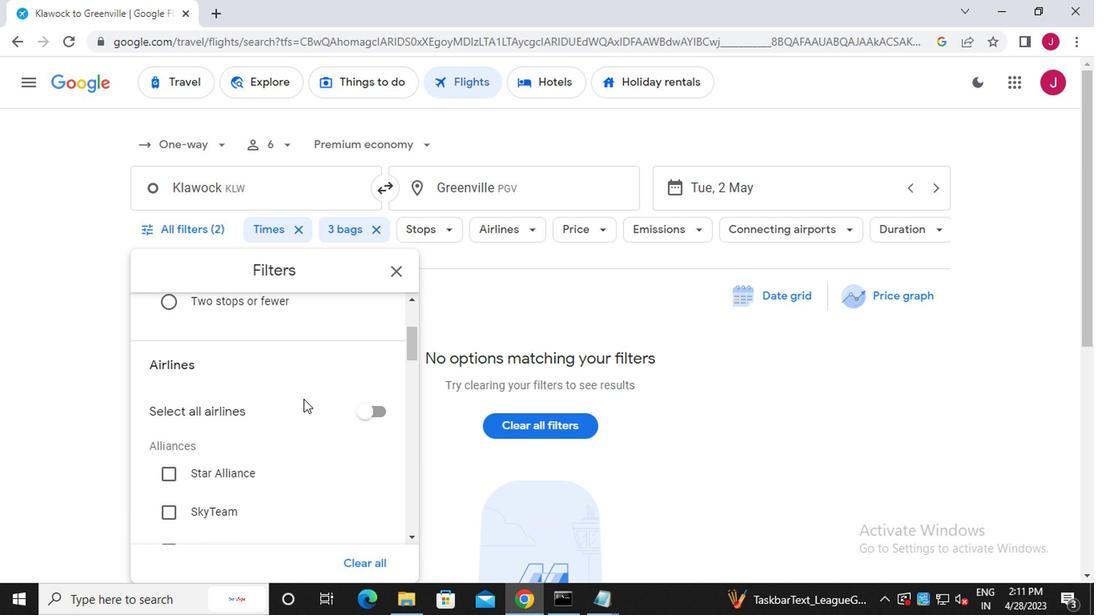 
Action: Mouse scrolled (298, 399) with delta (0, 0)
Screenshot: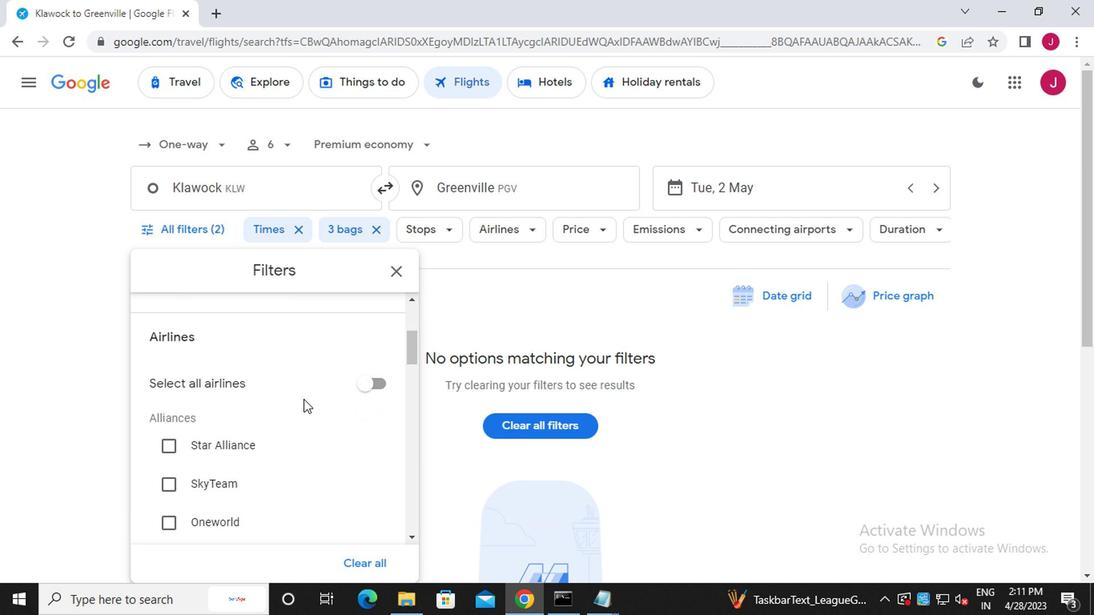 
Action: Mouse moved to (315, 417)
Screenshot: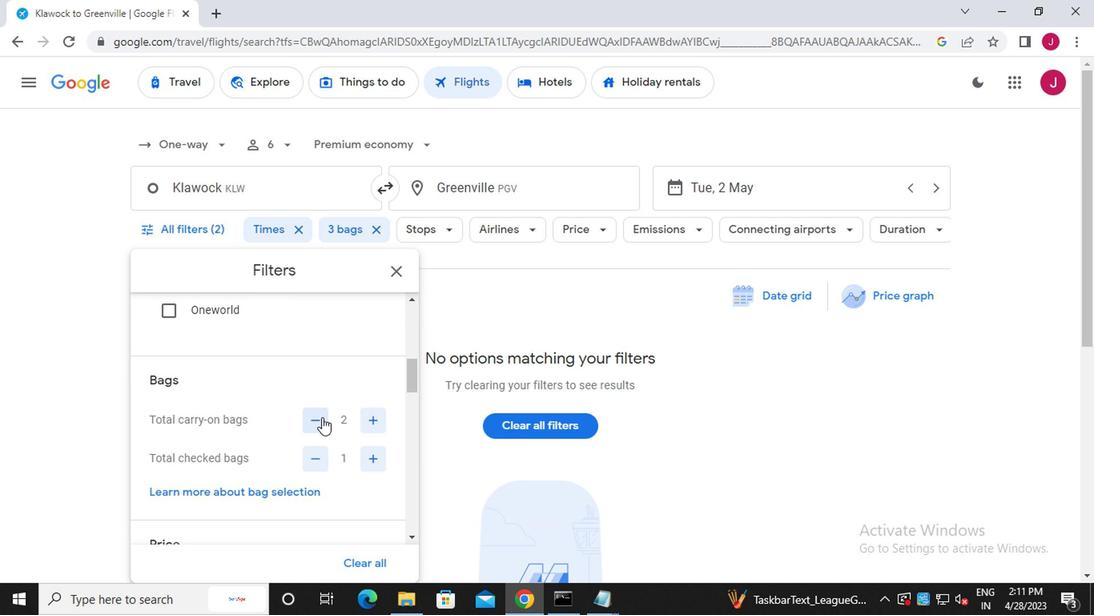 
Action: Mouse pressed left at (315, 417)
Screenshot: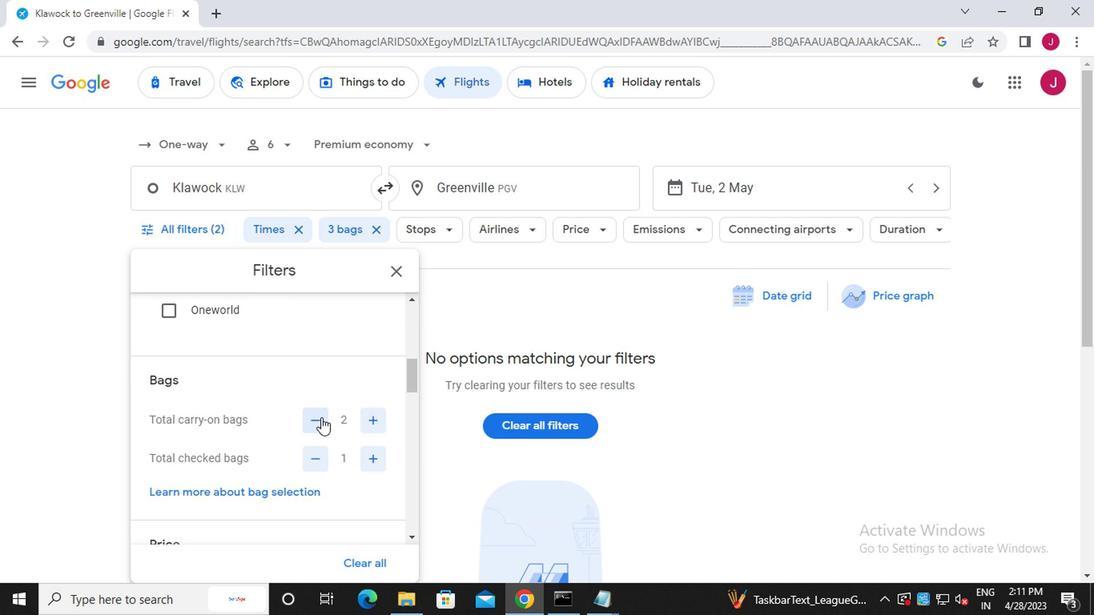 
Action: Mouse moved to (363, 459)
Screenshot: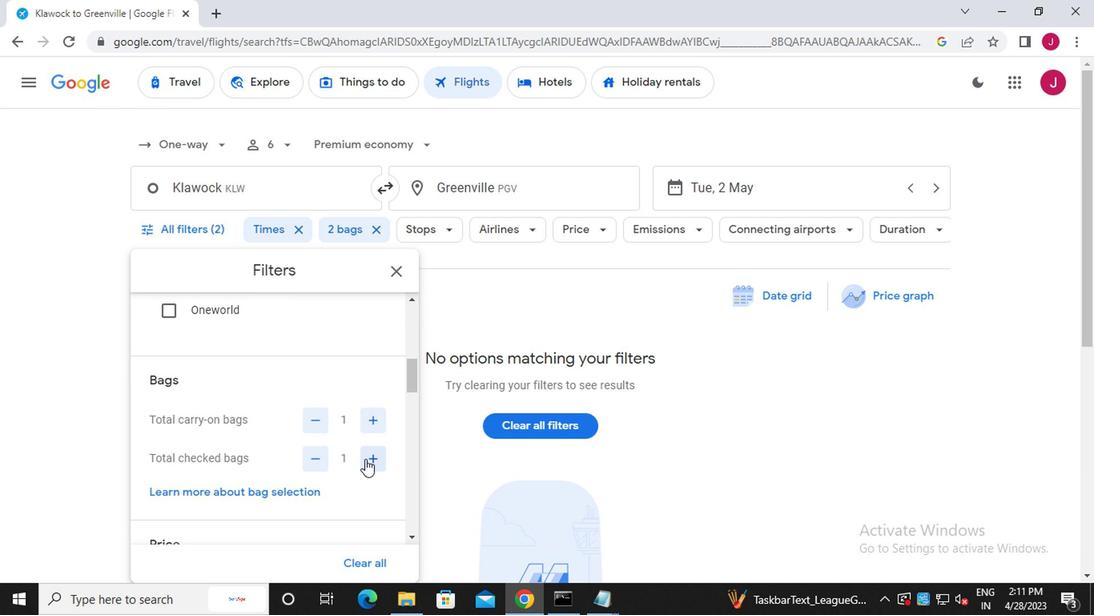 
Action: Mouse pressed left at (363, 459)
Screenshot: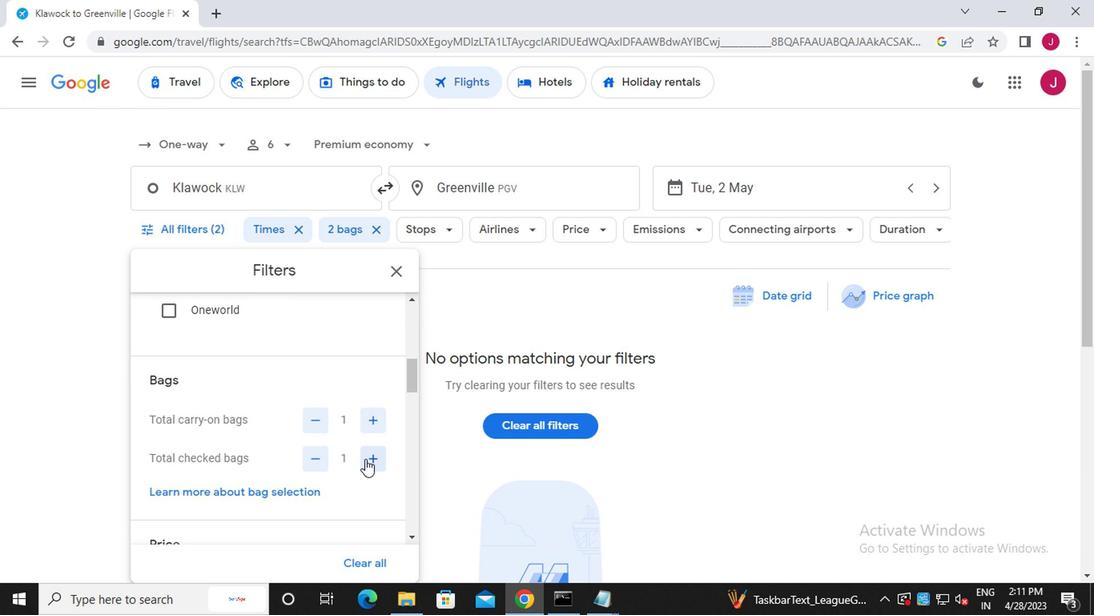 
Action: Mouse moved to (363, 459)
Screenshot: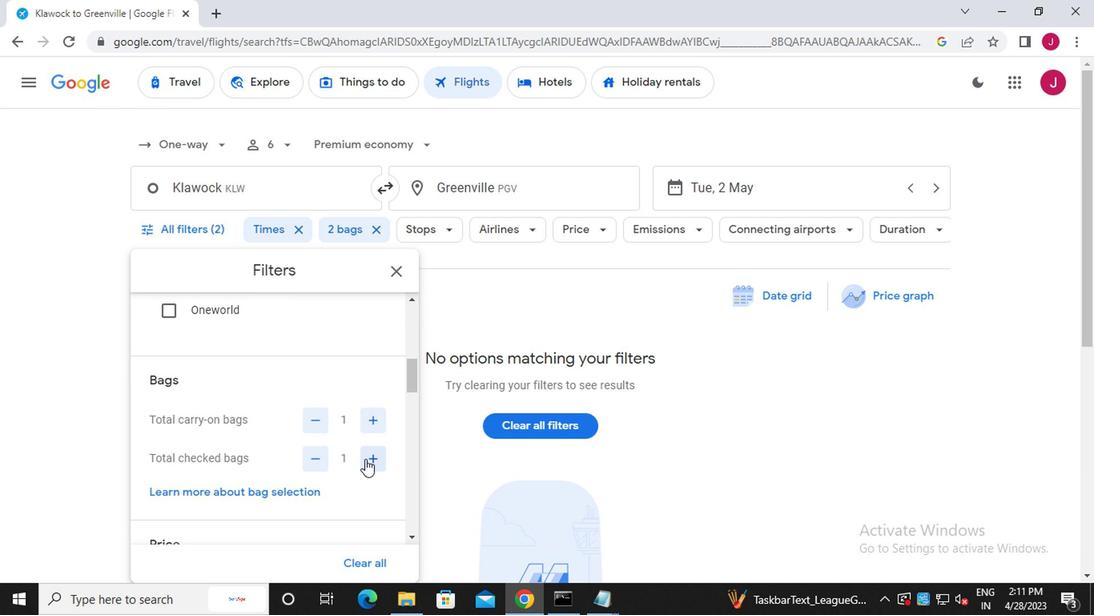 
Action: Mouse pressed left at (363, 459)
Screenshot: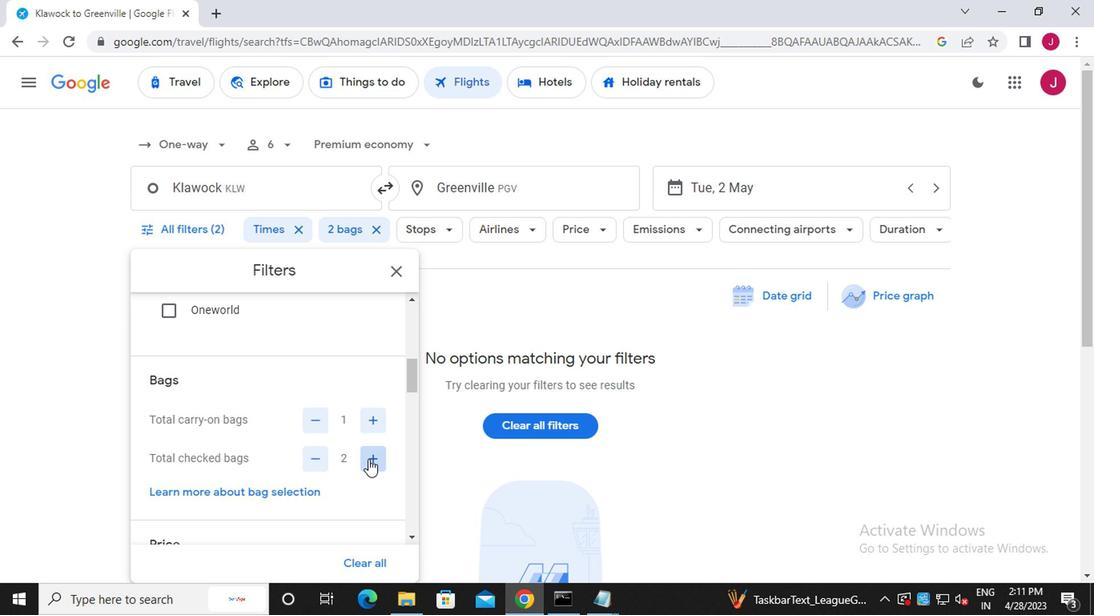 
Action: Mouse moved to (366, 456)
Screenshot: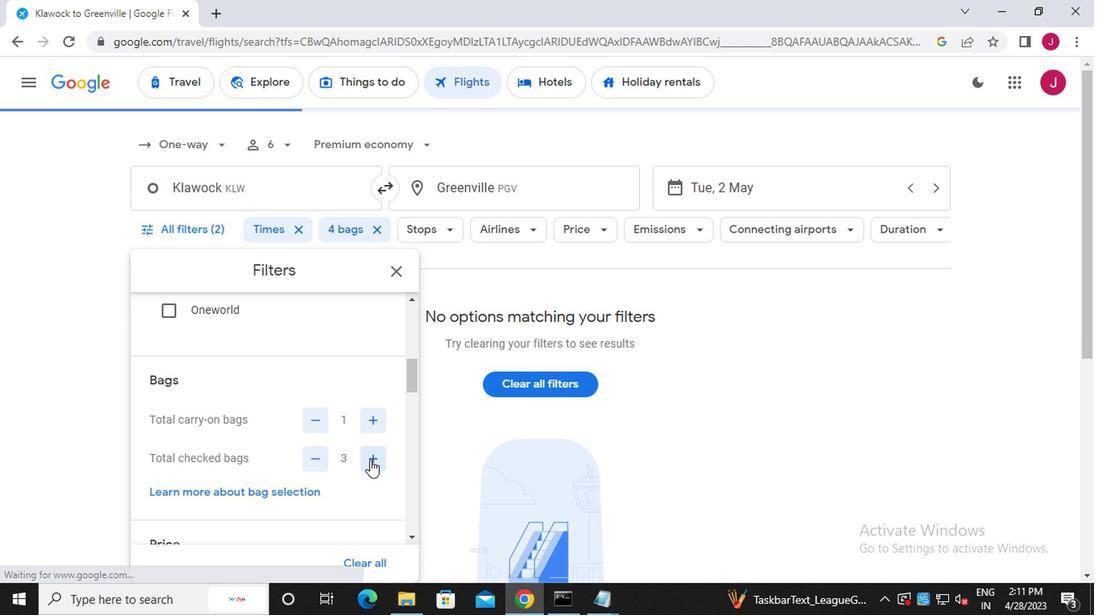 
Action: Mouse scrolled (366, 456) with delta (0, 0)
Screenshot: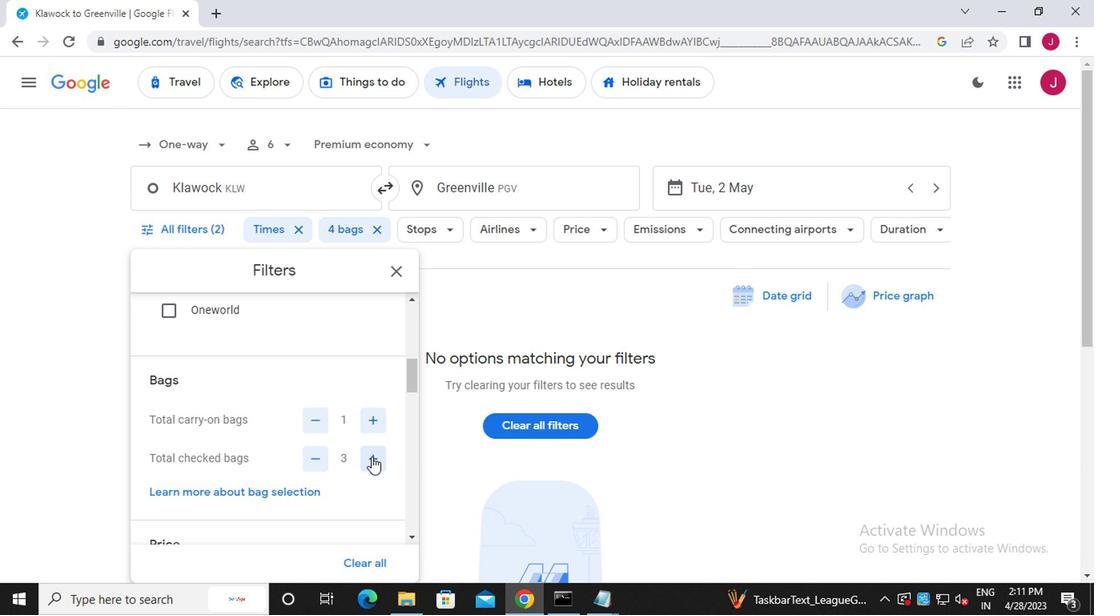 
Action: Mouse scrolled (366, 456) with delta (0, 0)
Screenshot: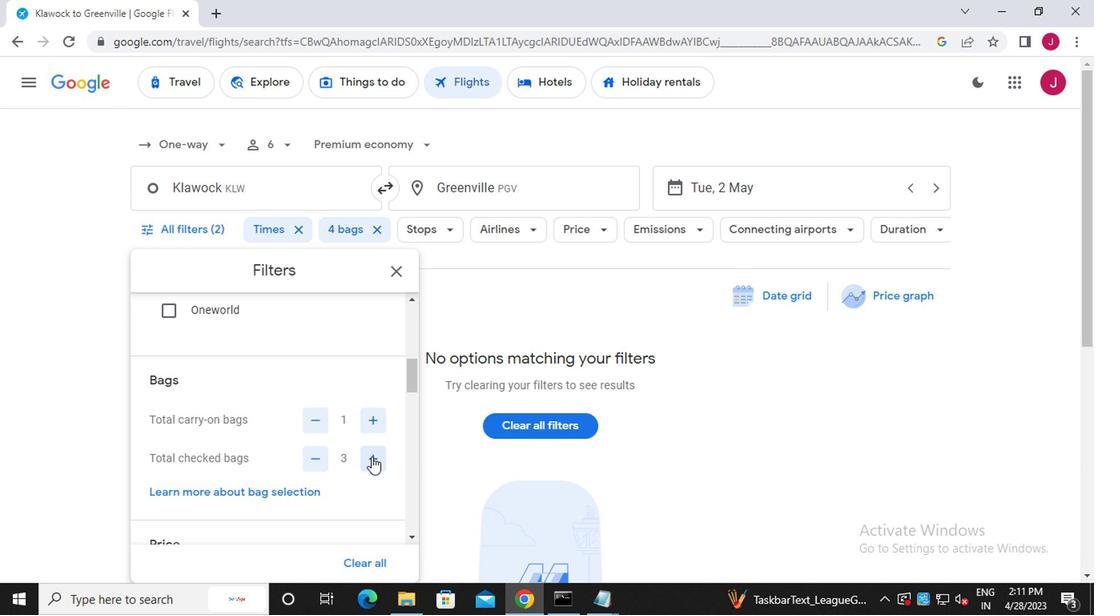 
Action: Mouse scrolled (366, 456) with delta (0, 0)
Screenshot: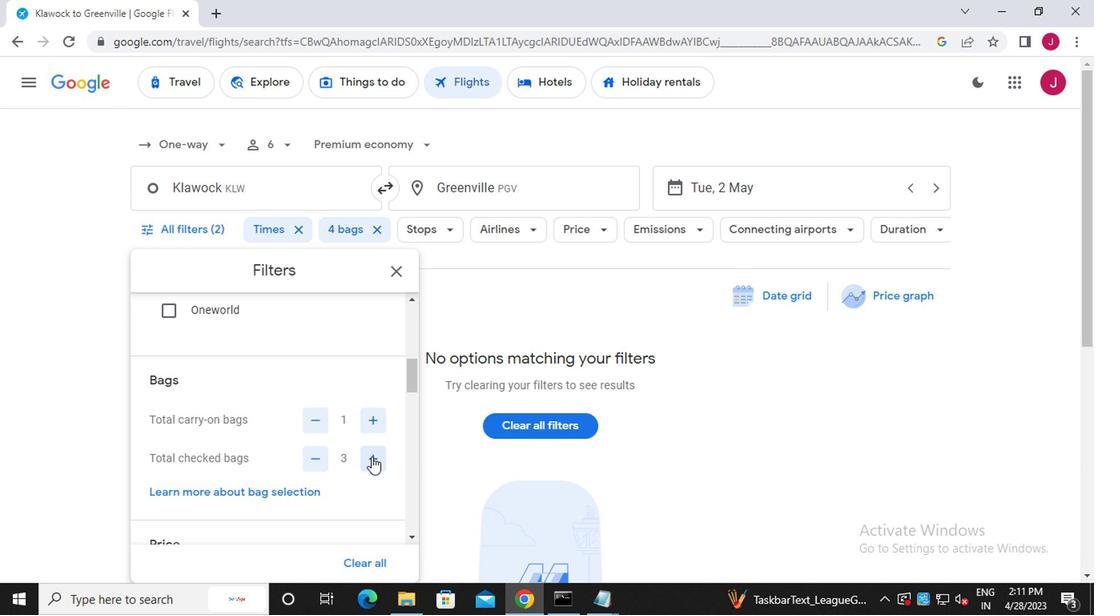 
Action: Mouse moved to (372, 376)
Screenshot: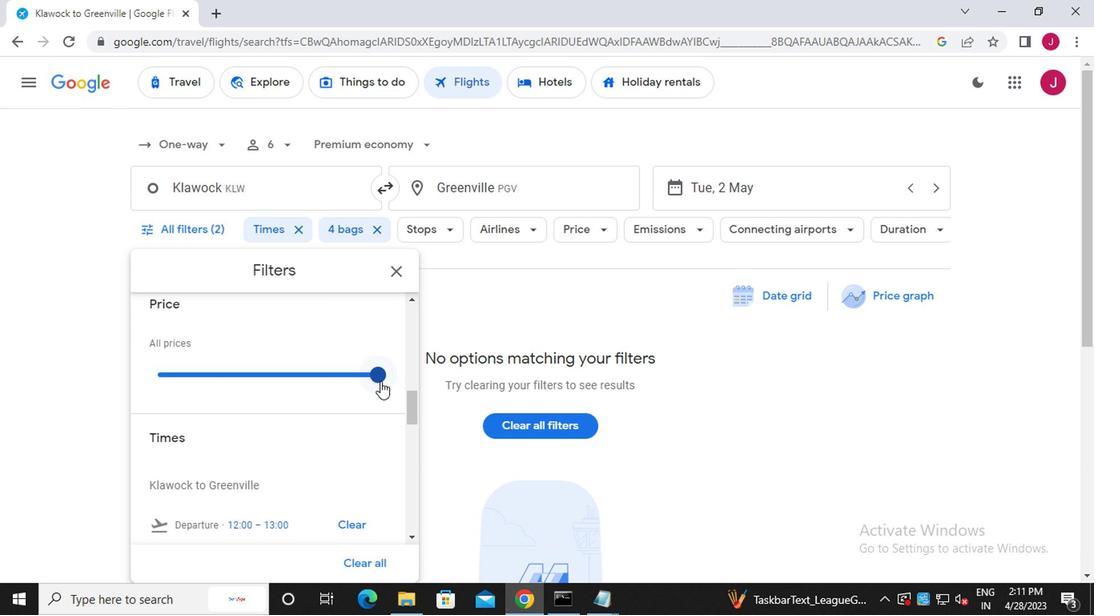 
Action: Mouse pressed left at (372, 376)
Screenshot: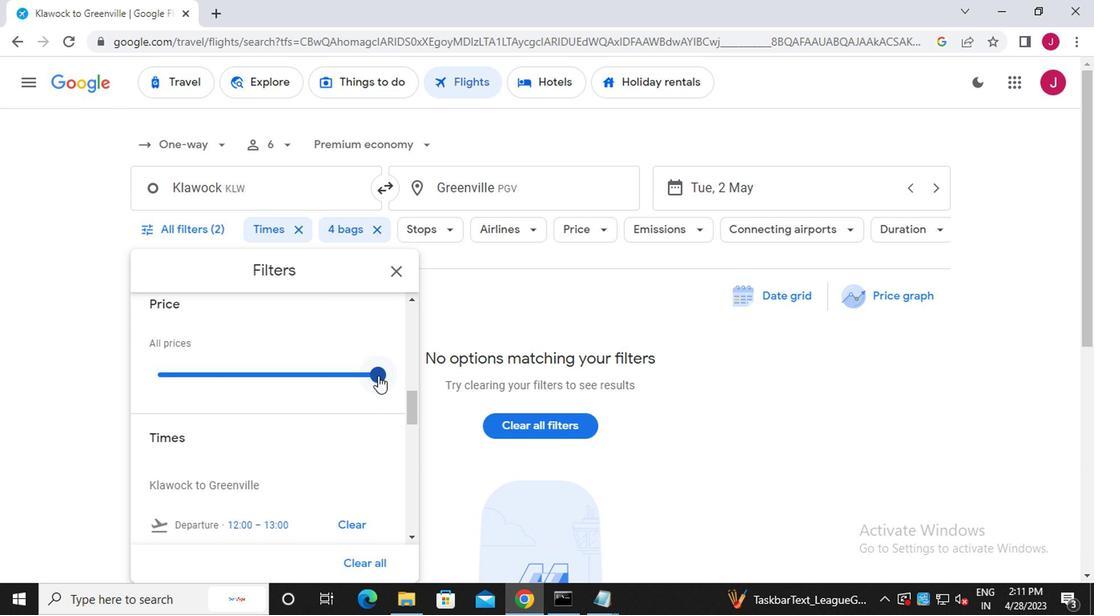 
Action: Mouse moved to (372, 377)
Screenshot: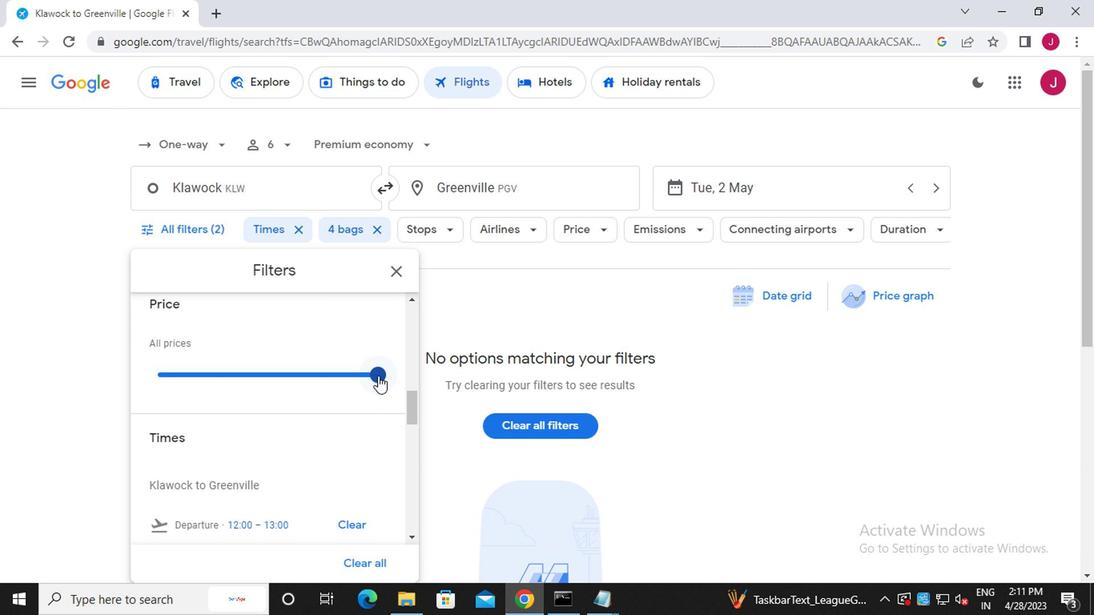 
Action: Mouse pressed left at (372, 377)
Screenshot: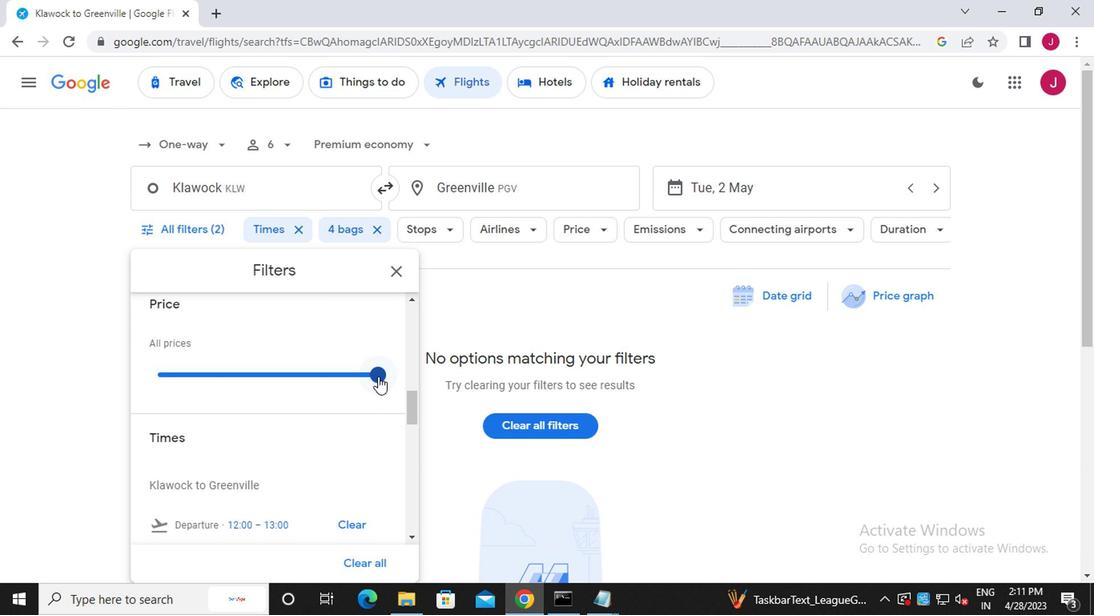 
Action: Mouse moved to (399, 429)
Screenshot: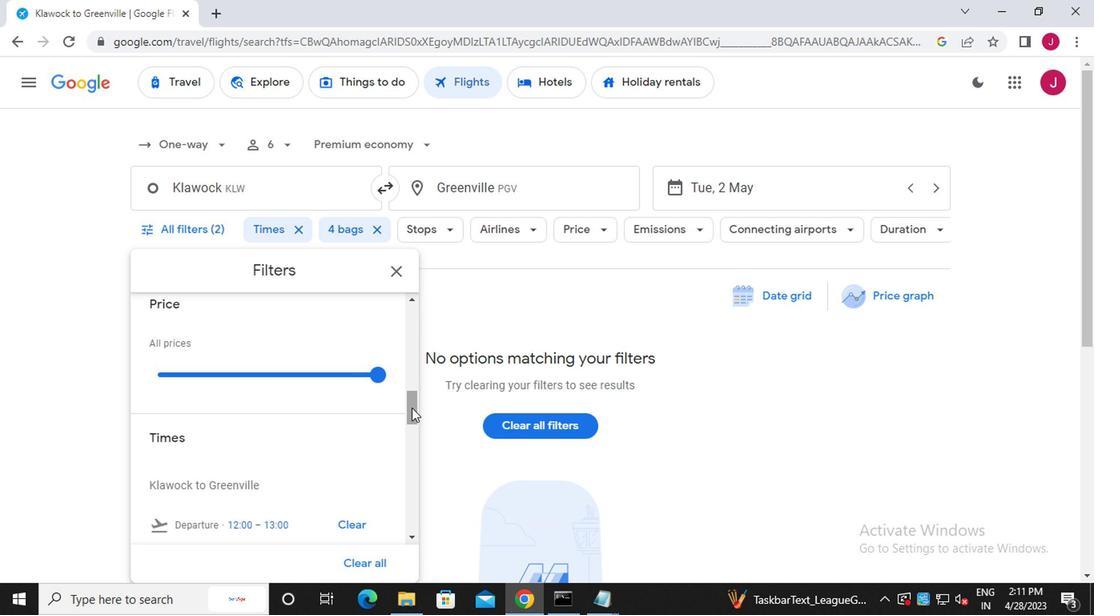 
Action: Mouse scrolled (399, 429) with delta (0, 0)
Screenshot: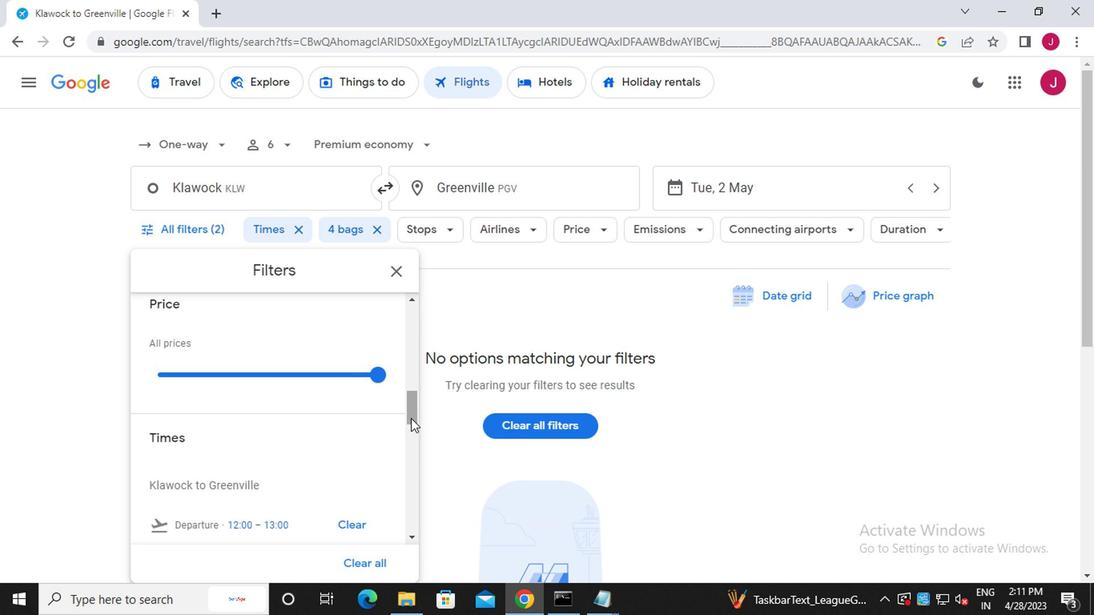 
Action: Mouse moved to (273, 475)
Screenshot: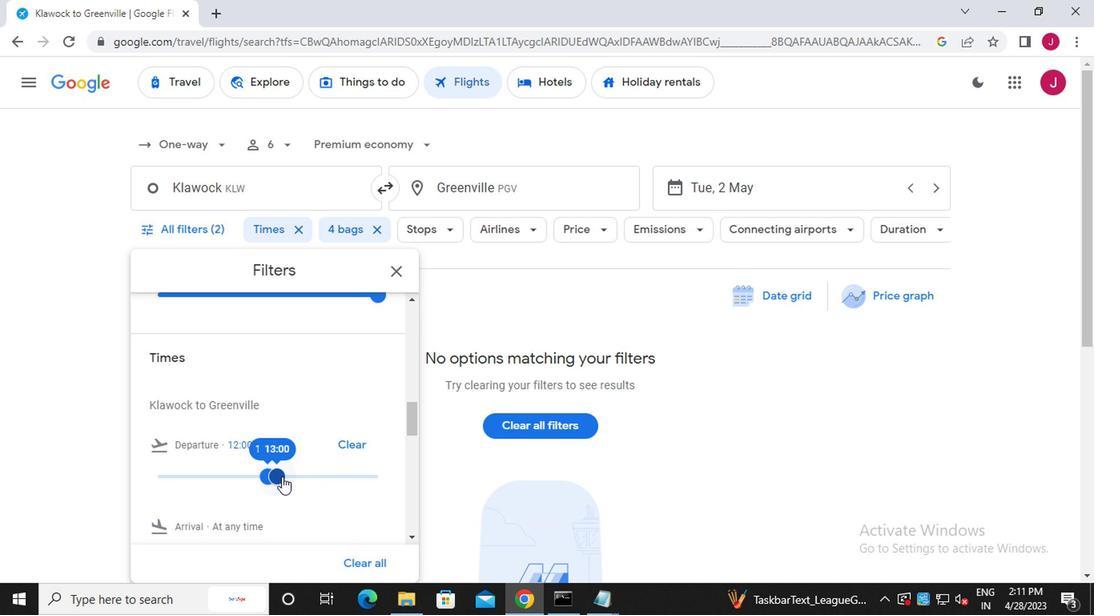 
Action: Mouse pressed left at (273, 475)
Screenshot: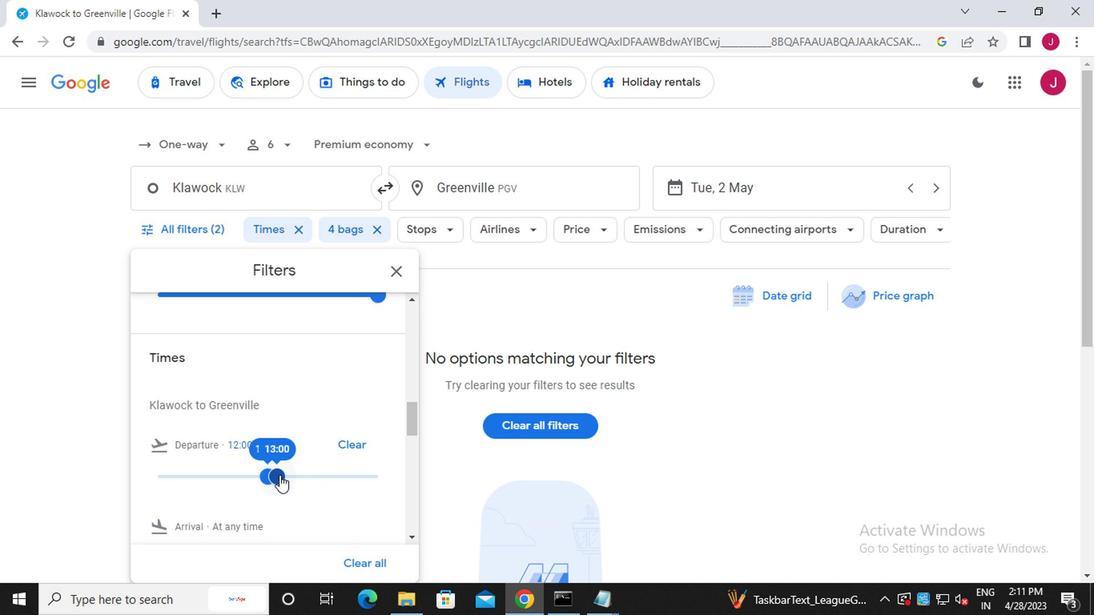 
Action: Mouse moved to (298, 476)
Screenshot: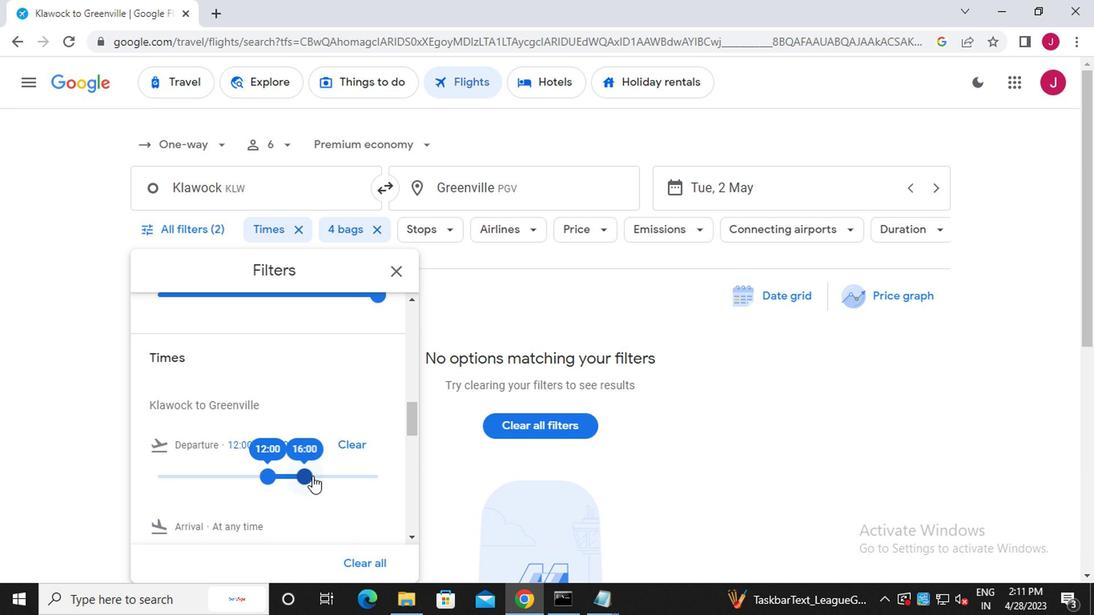 
Action: Mouse pressed left at (298, 476)
Screenshot: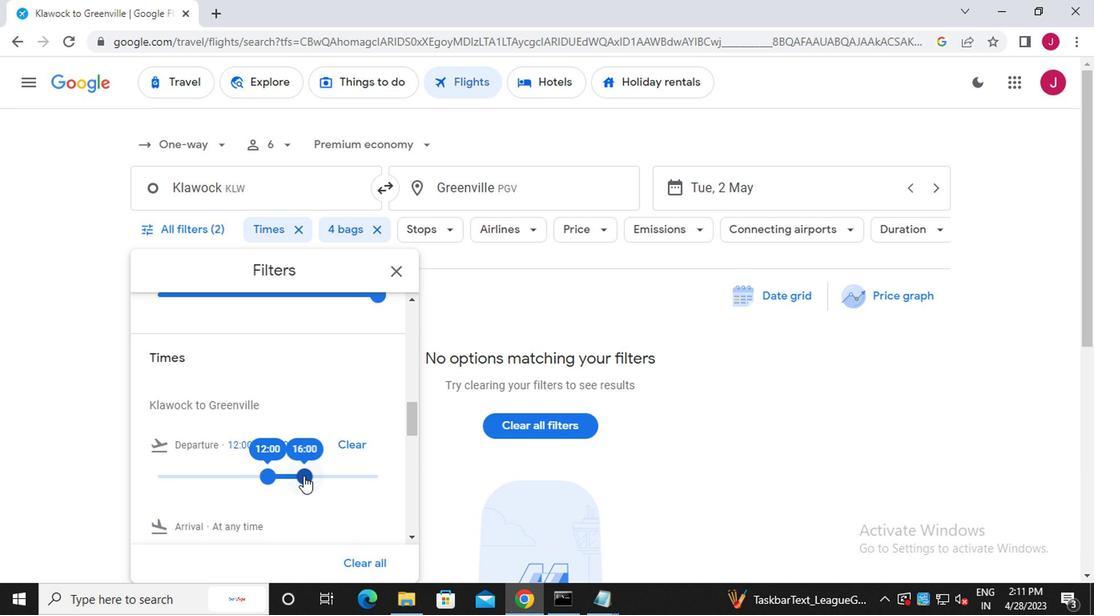 
Action: Mouse moved to (396, 270)
Screenshot: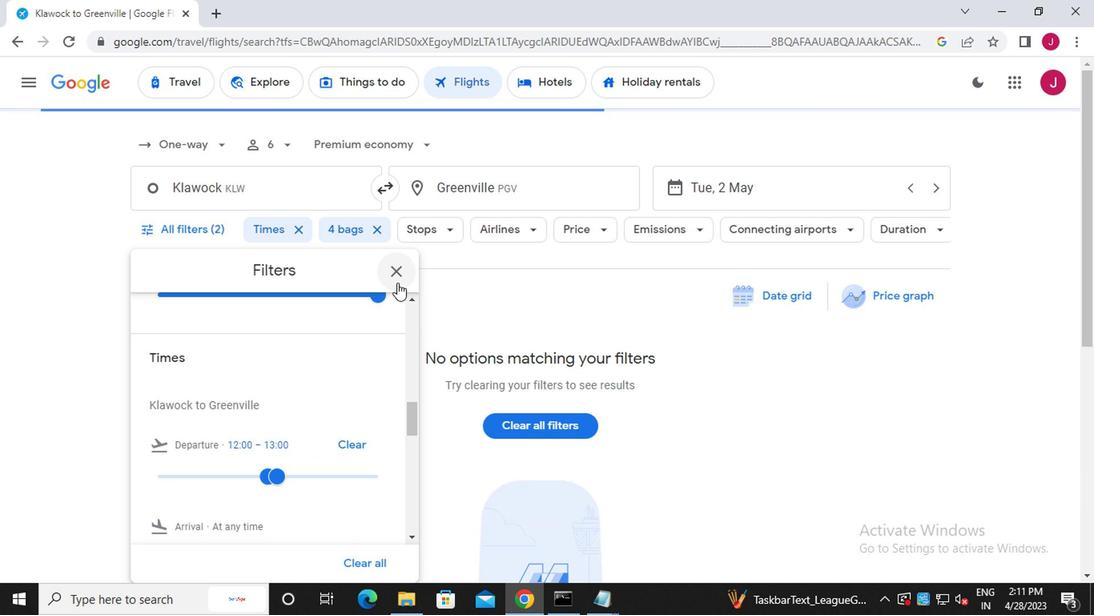 
Action: Mouse pressed left at (396, 270)
Screenshot: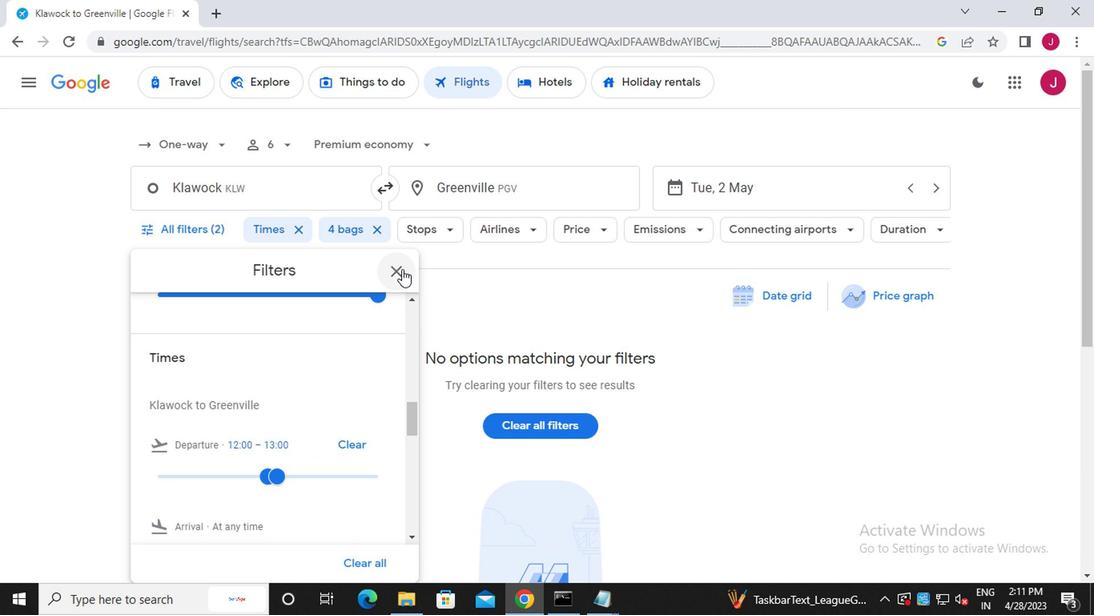 
Action: Mouse moved to (391, 270)
Screenshot: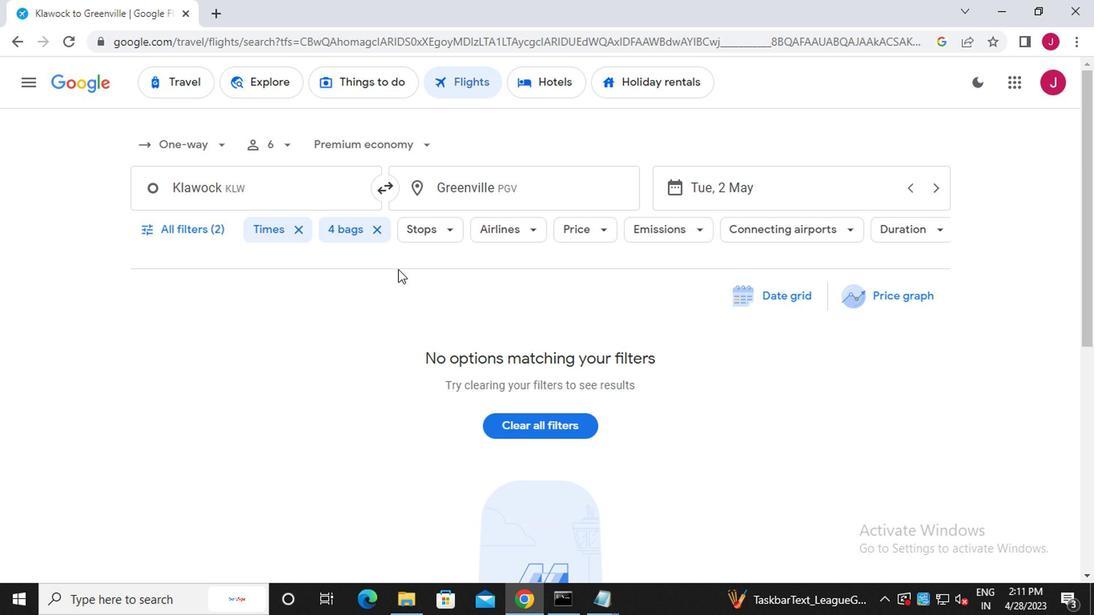 
